 Task: Create a due date automation trigger when advanced on, on the wednesday of the week before a card is due add fields without custom field "Resume" set to a number lower or equal to 1 and greater or equal to 10 at 11:00 AM.
Action: Mouse moved to (1193, 102)
Screenshot: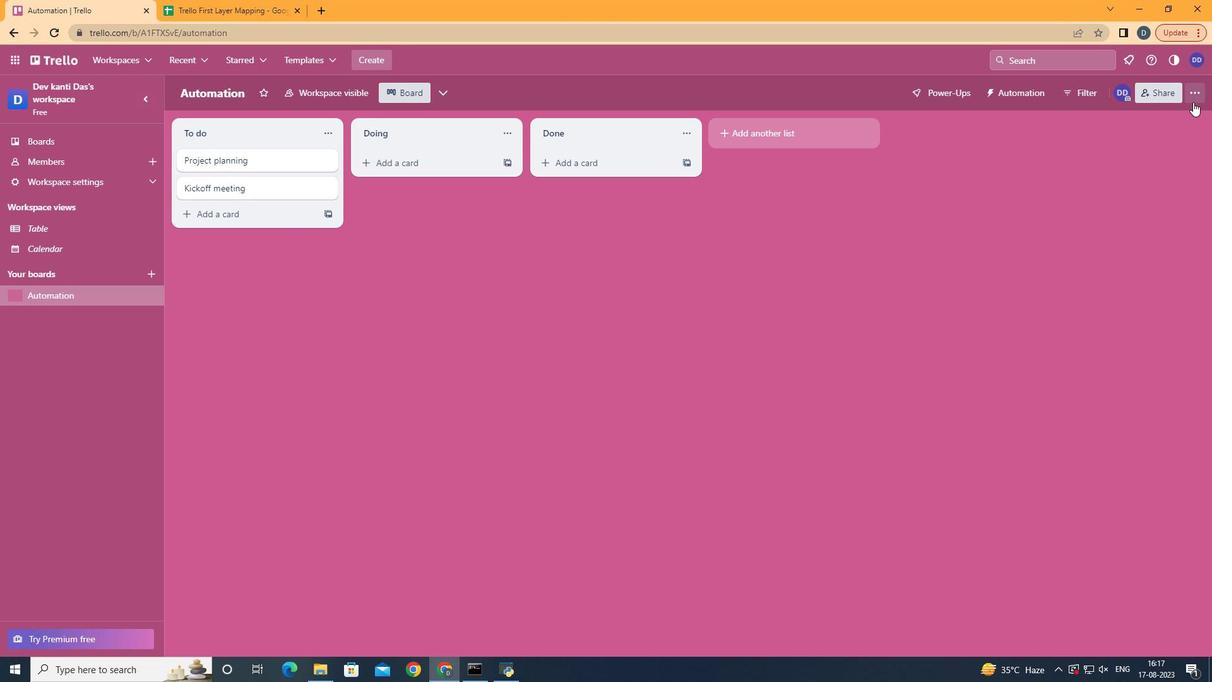 
Action: Mouse pressed left at (1193, 102)
Screenshot: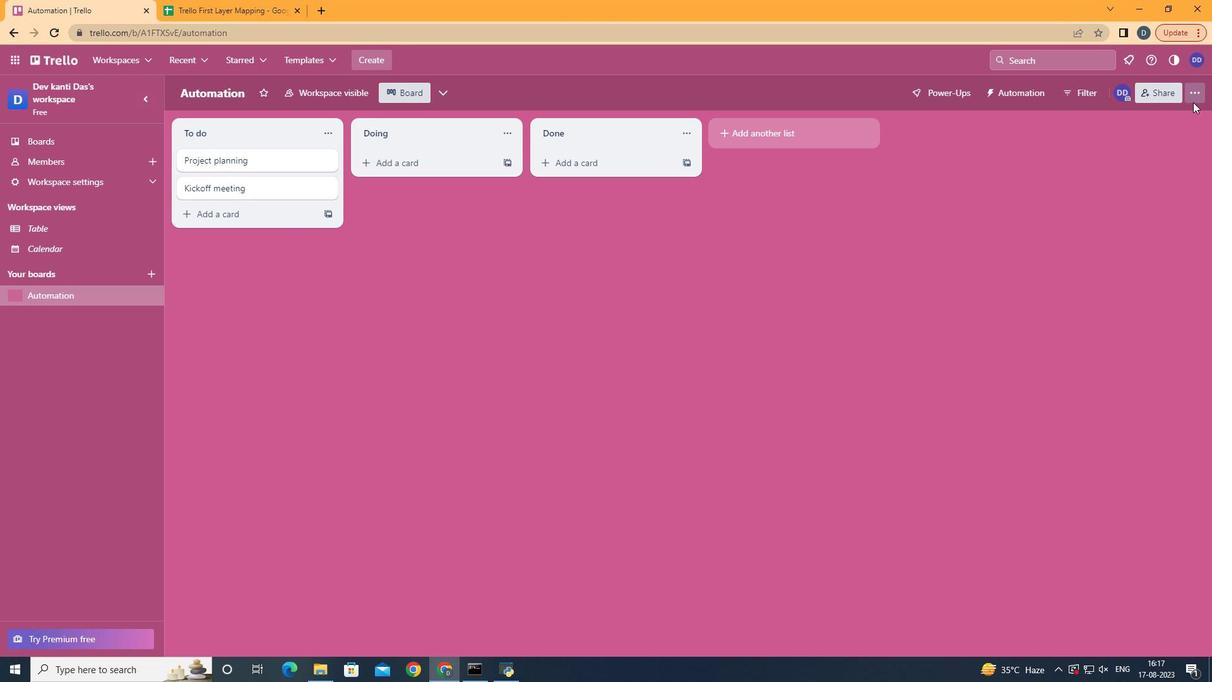 
Action: Mouse moved to (1116, 260)
Screenshot: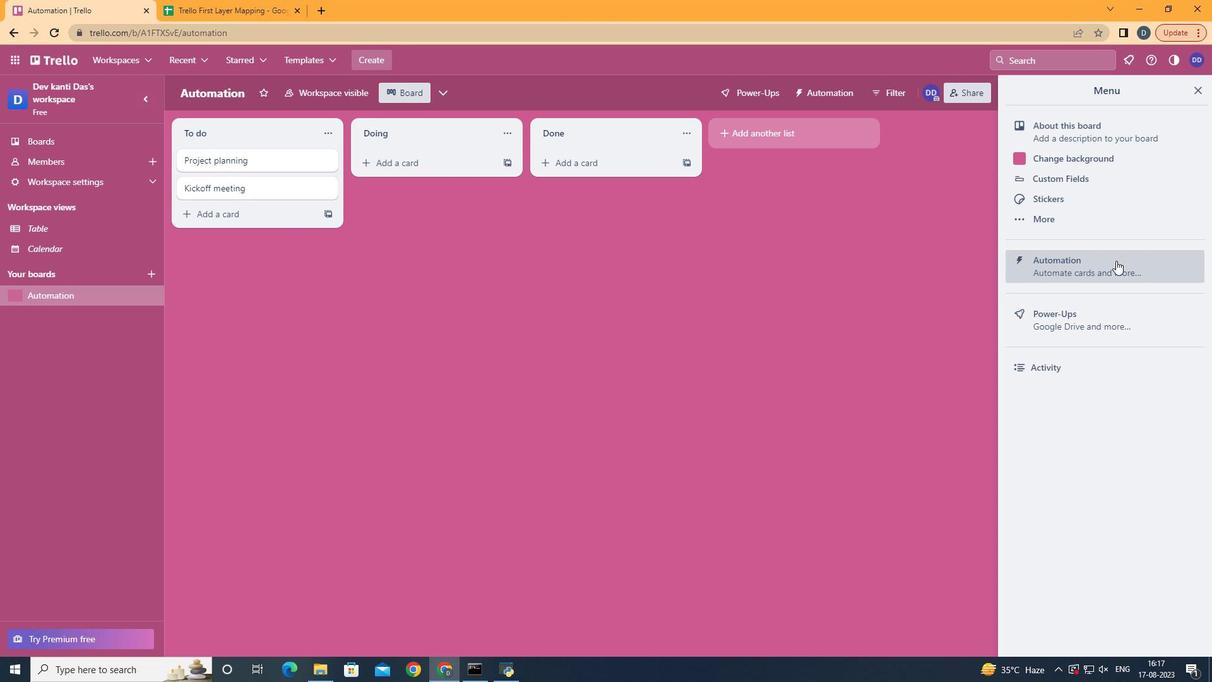 
Action: Mouse pressed left at (1116, 260)
Screenshot: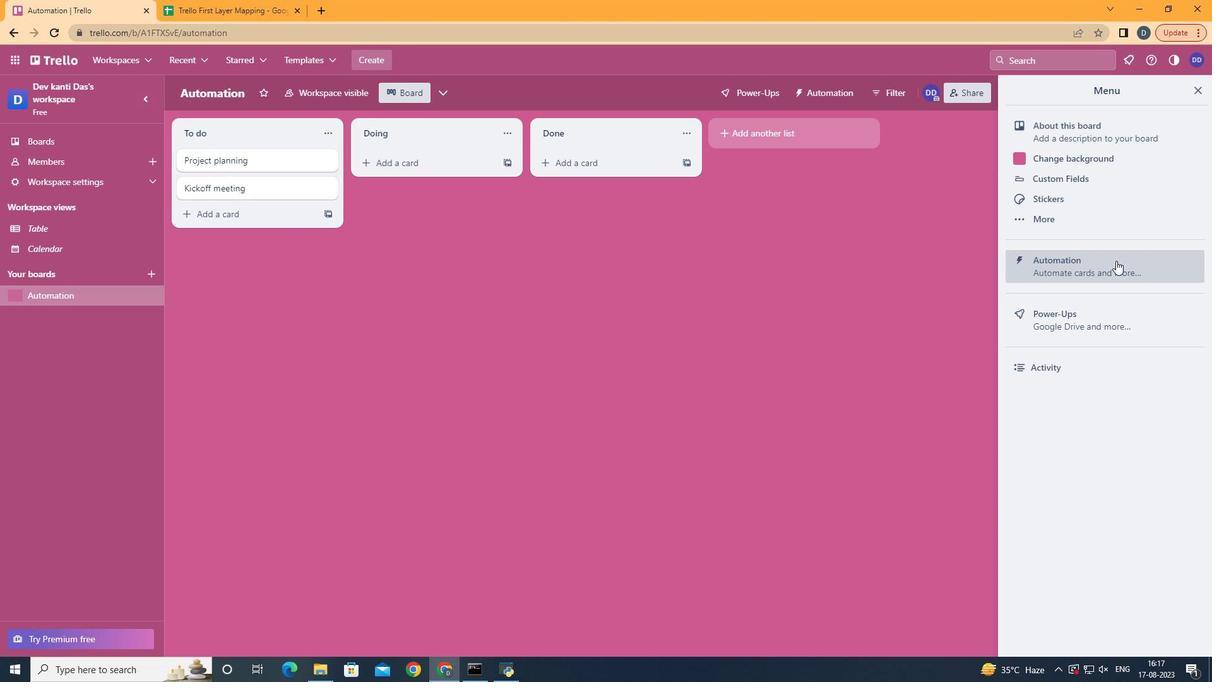 
Action: Mouse moved to (254, 252)
Screenshot: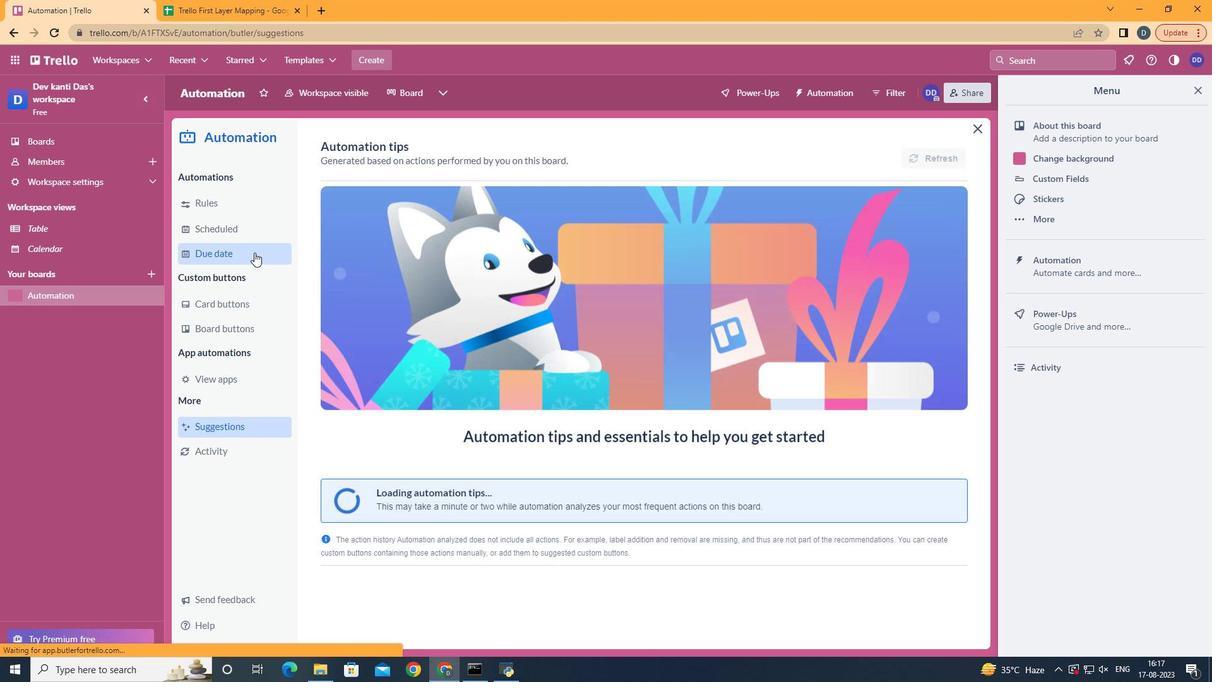 
Action: Mouse pressed left at (254, 252)
Screenshot: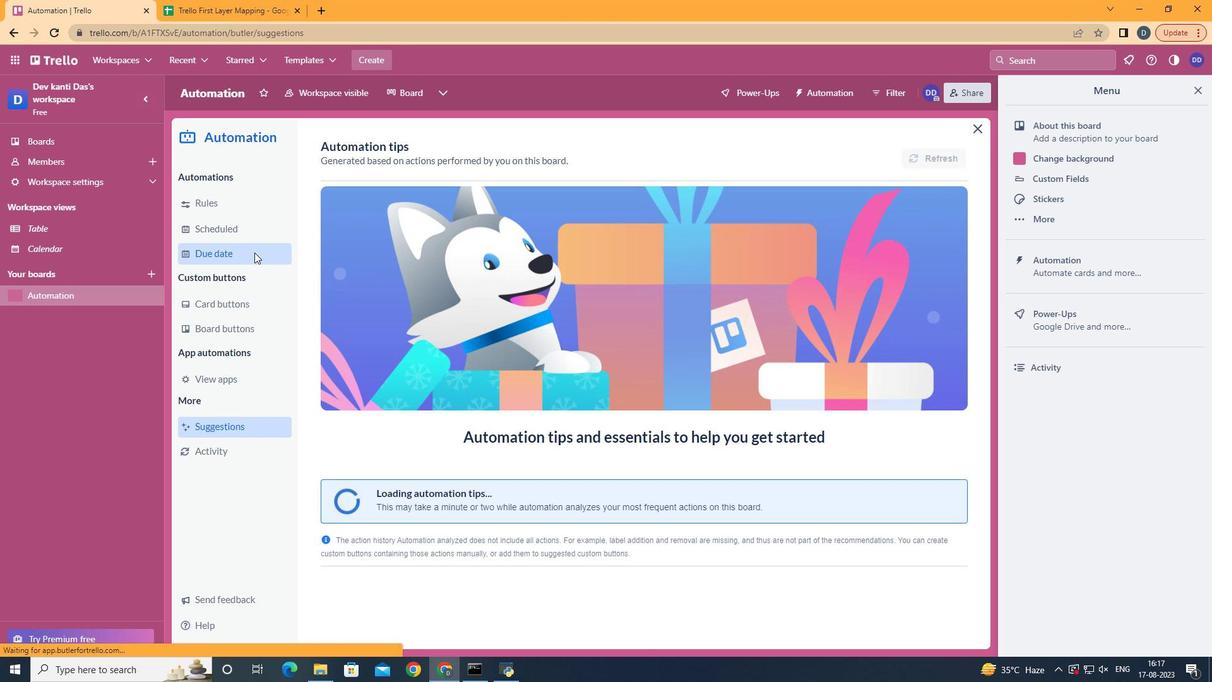 
Action: Mouse moved to (912, 144)
Screenshot: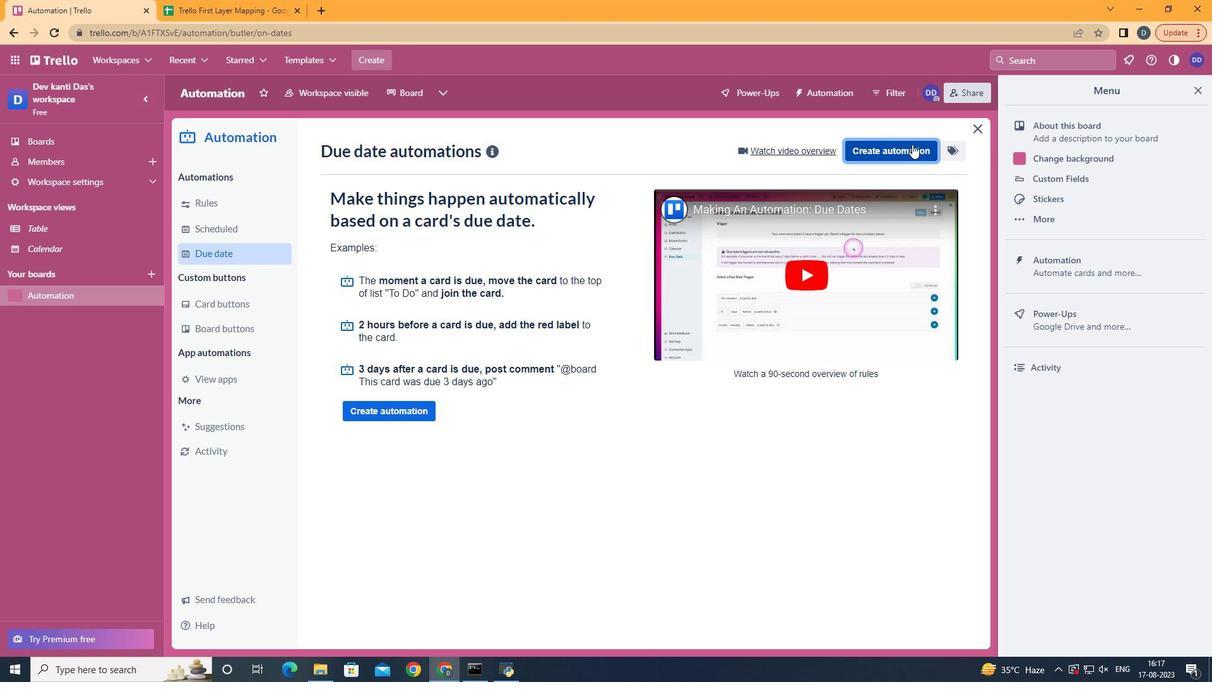 
Action: Mouse pressed left at (912, 144)
Screenshot: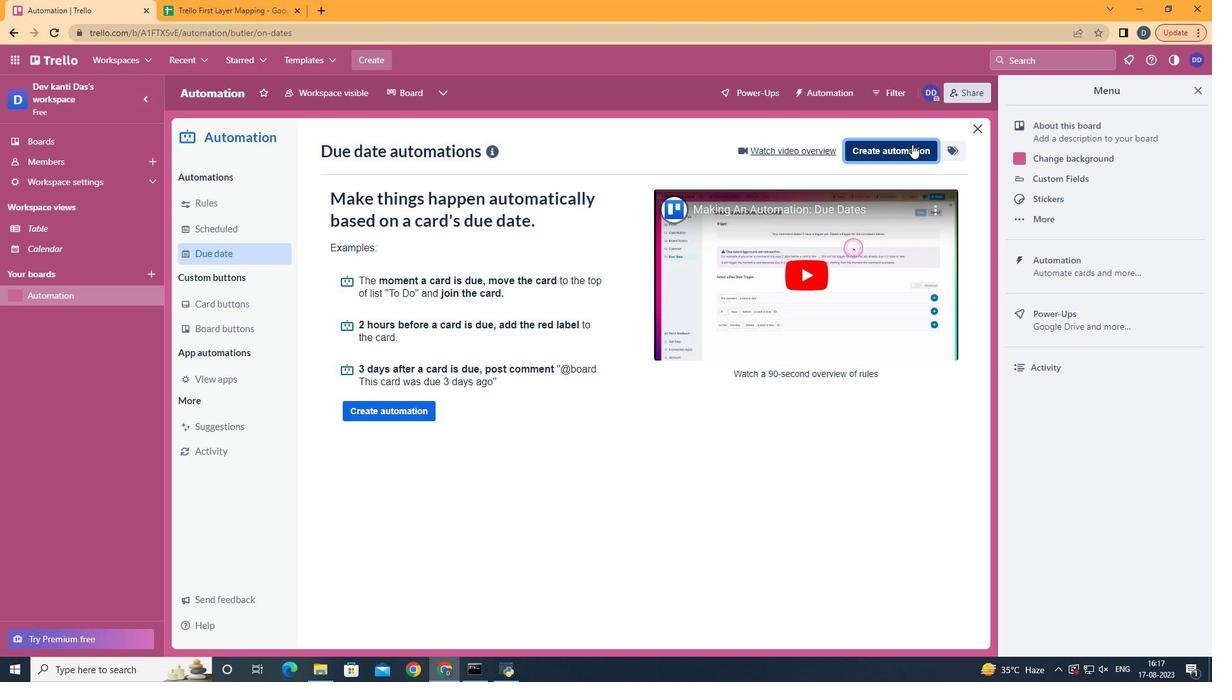 
Action: Mouse moved to (665, 274)
Screenshot: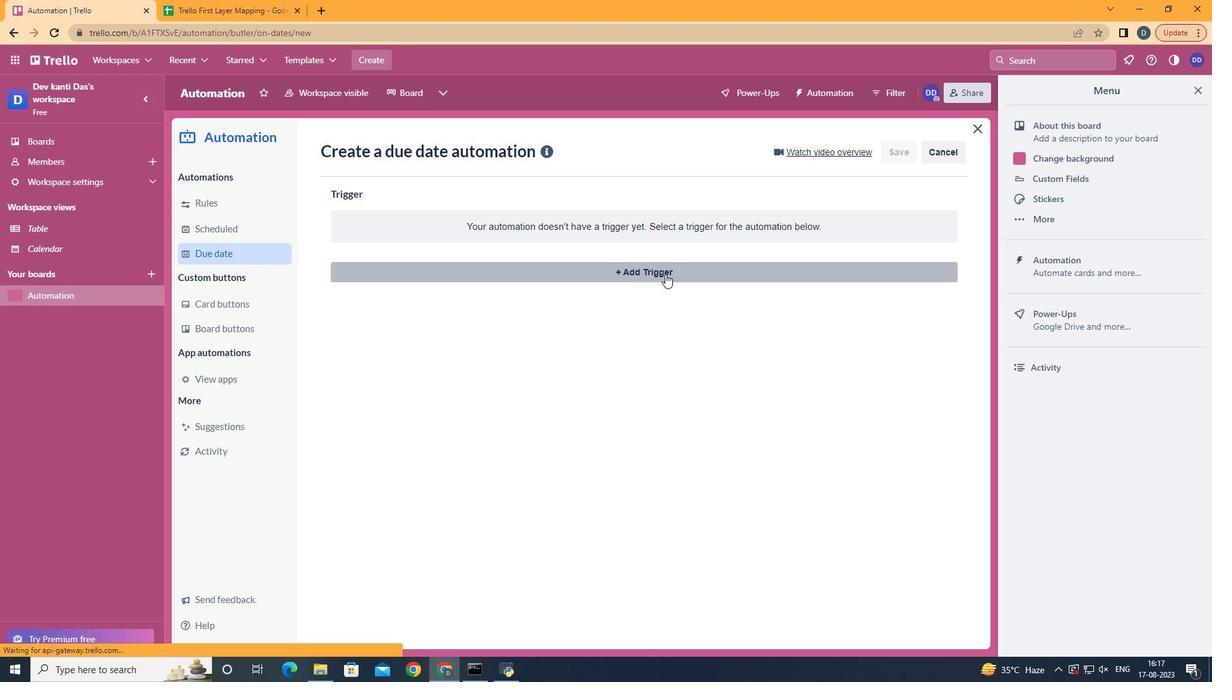
Action: Mouse pressed left at (665, 274)
Screenshot: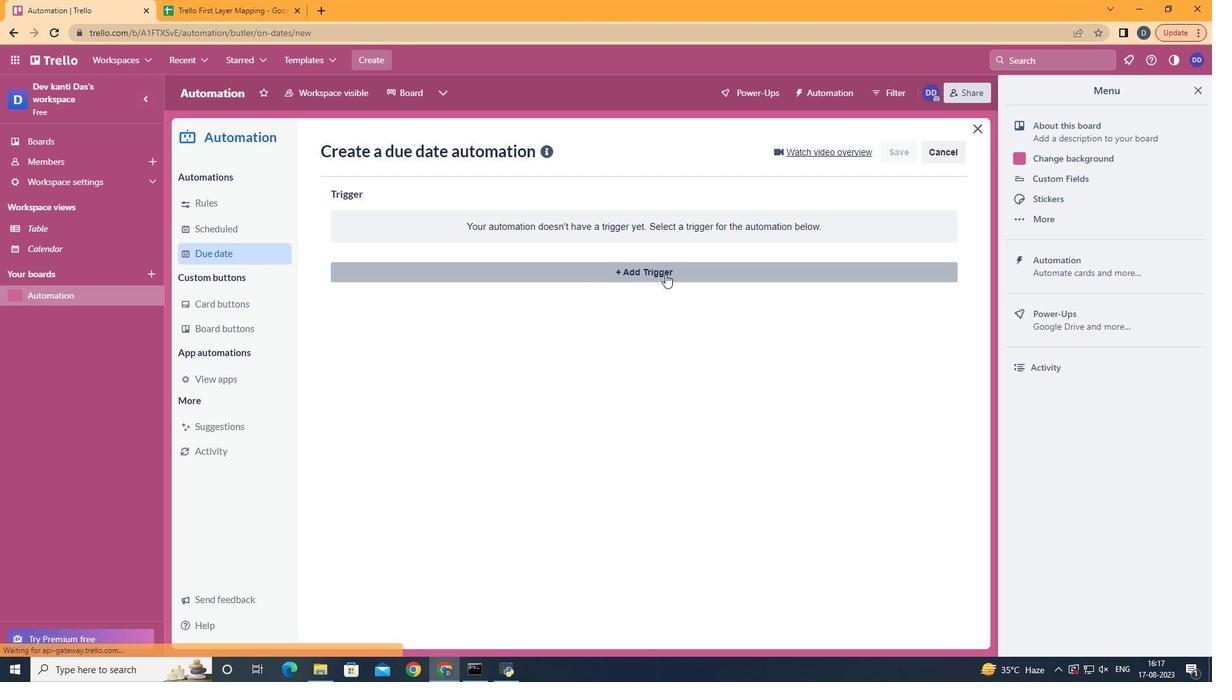 
Action: Mouse moved to (416, 390)
Screenshot: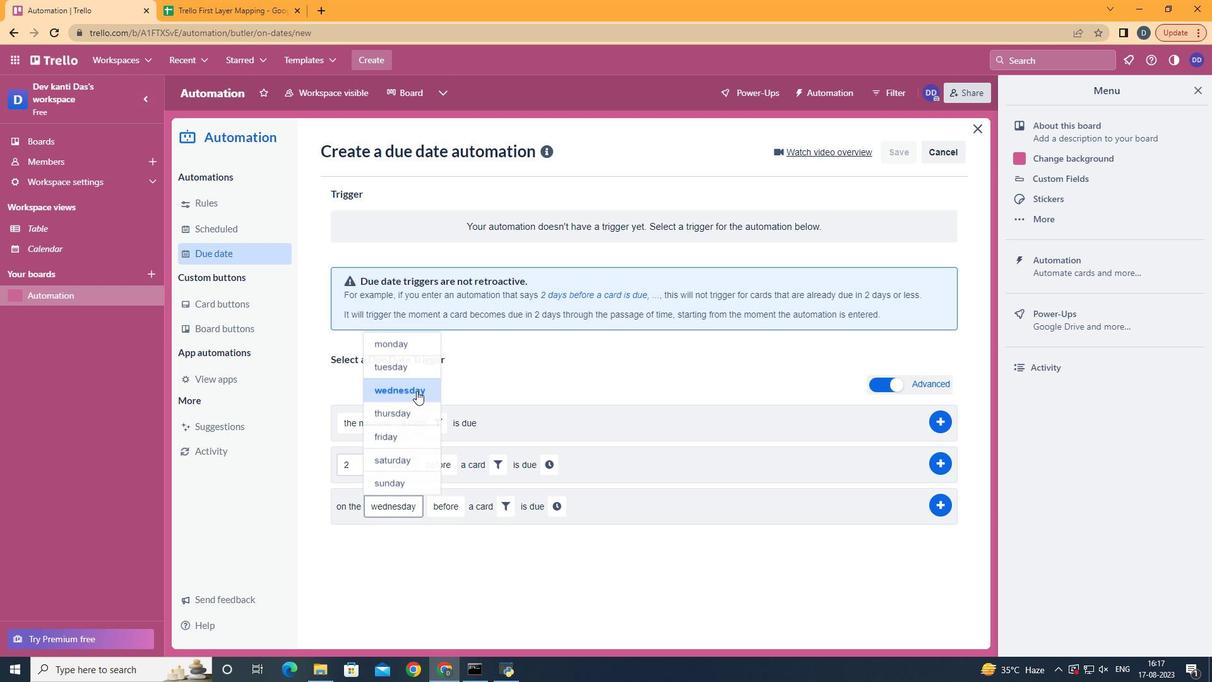 
Action: Mouse pressed left at (416, 390)
Screenshot: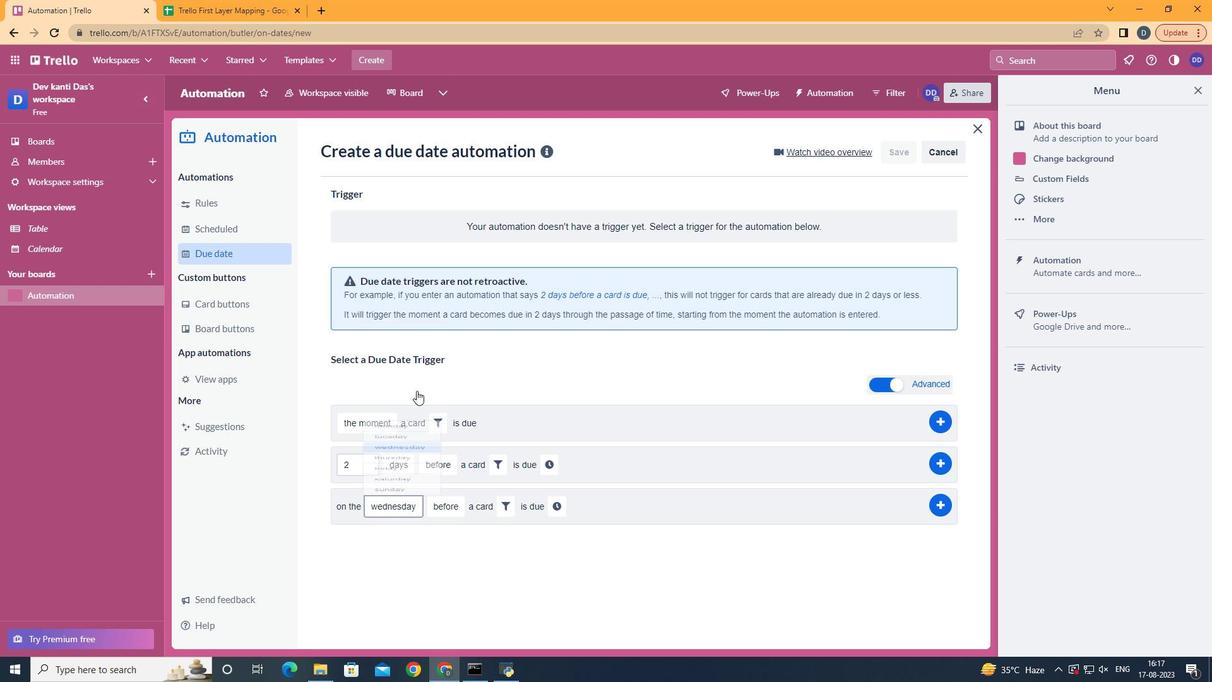 
Action: Mouse moved to (450, 603)
Screenshot: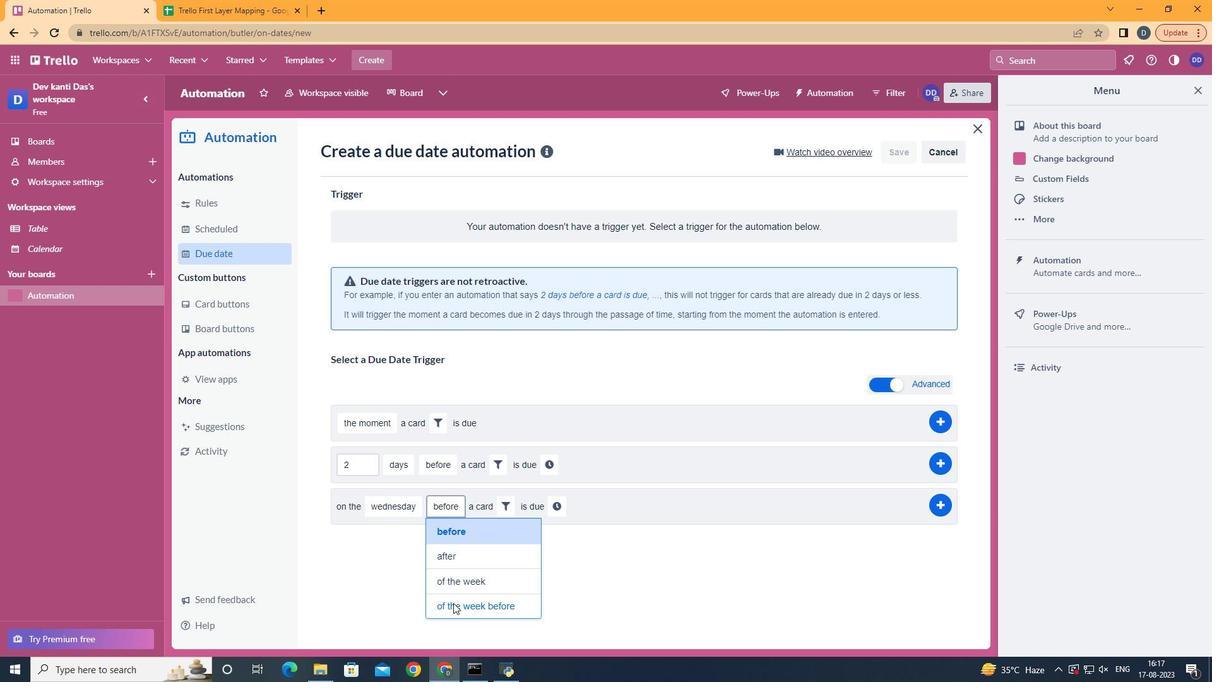 
Action: Mouse pressed left at (450, 603)
Screenshot: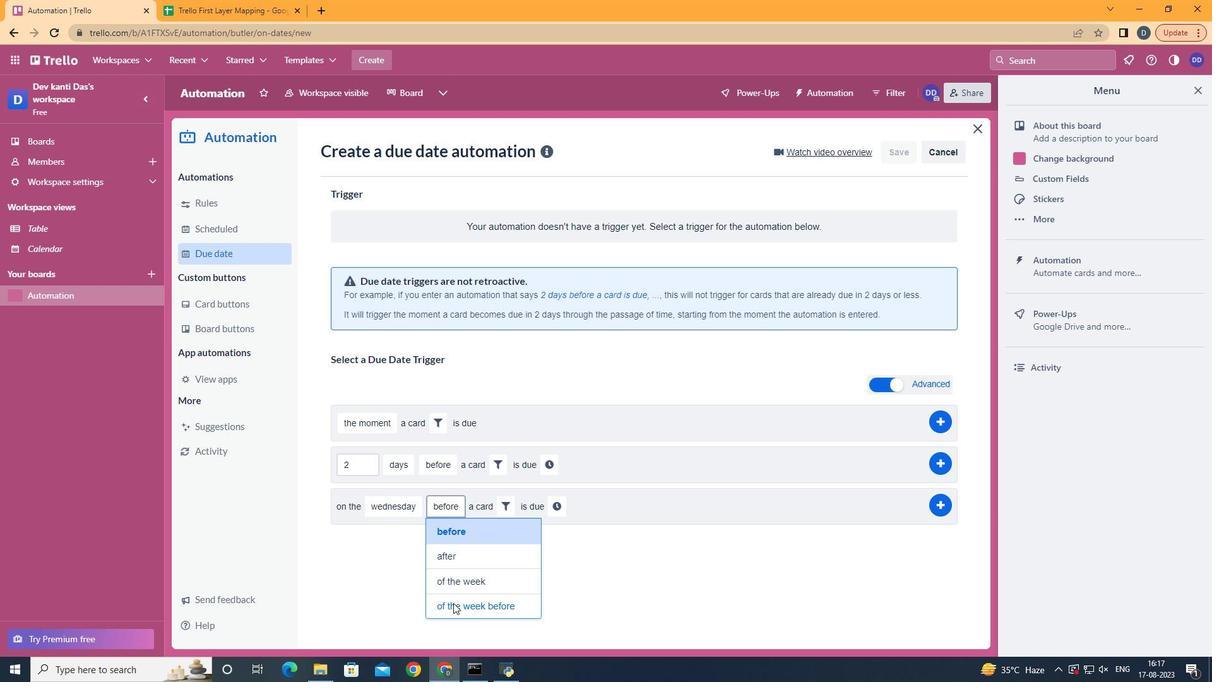 
Action: Mouse moved to (547, 508)
Screenshot: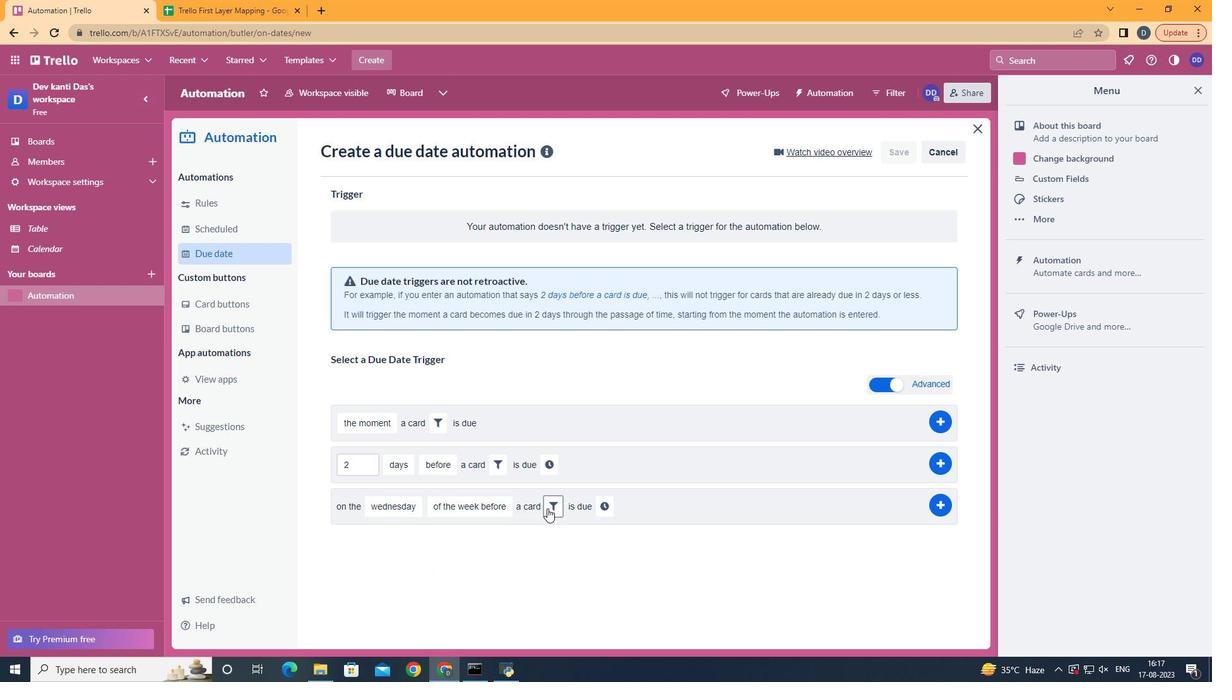 
Action: Mouse pressed left at (547, 508)
Screenshot: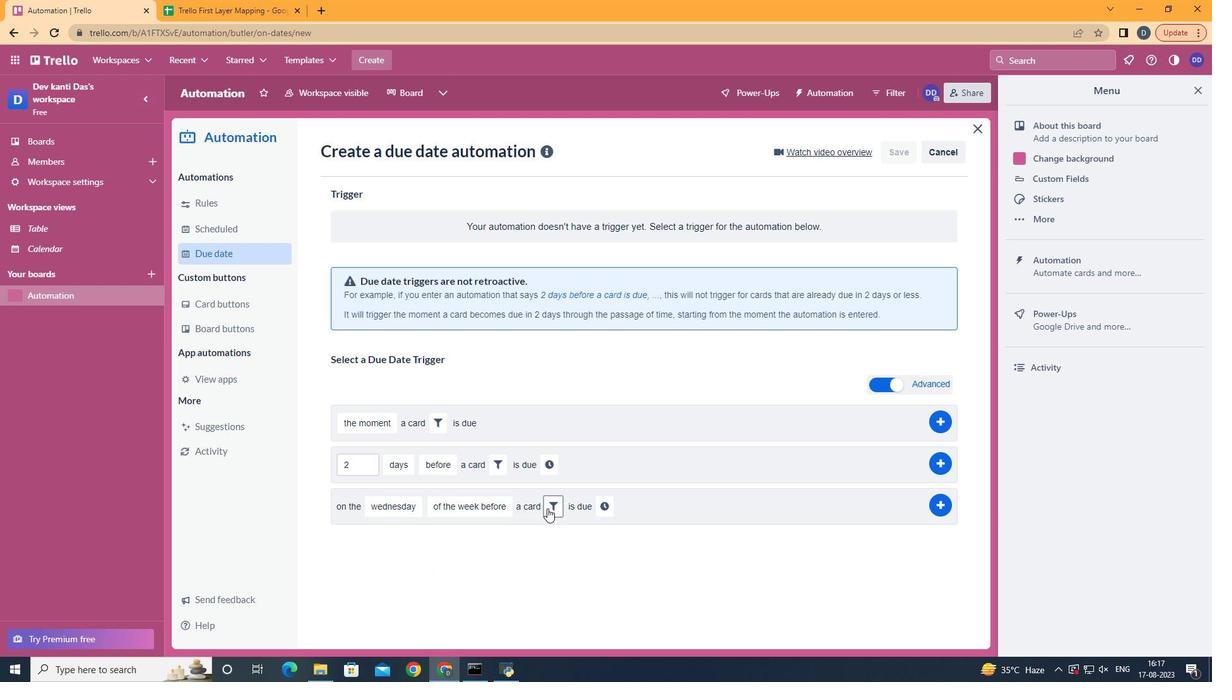 
Action: Mouse moved to (755, 541)
Screenshot: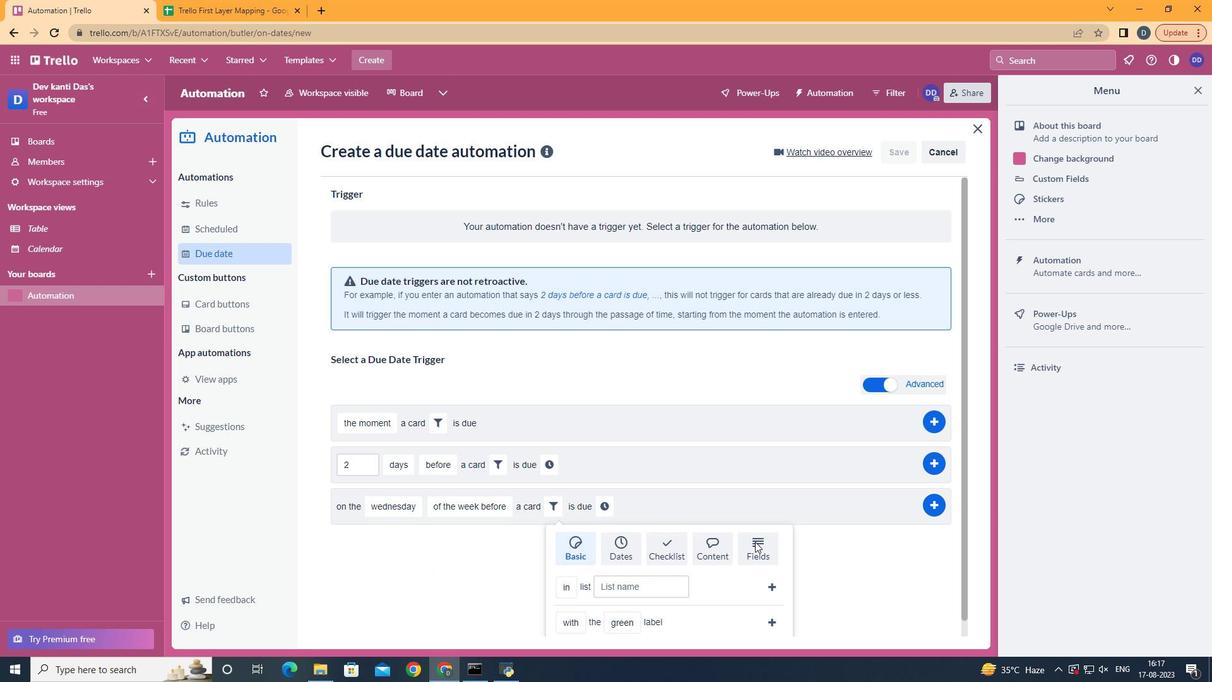 
Action: Mouse pressed left at (755, 541)
Screenshot: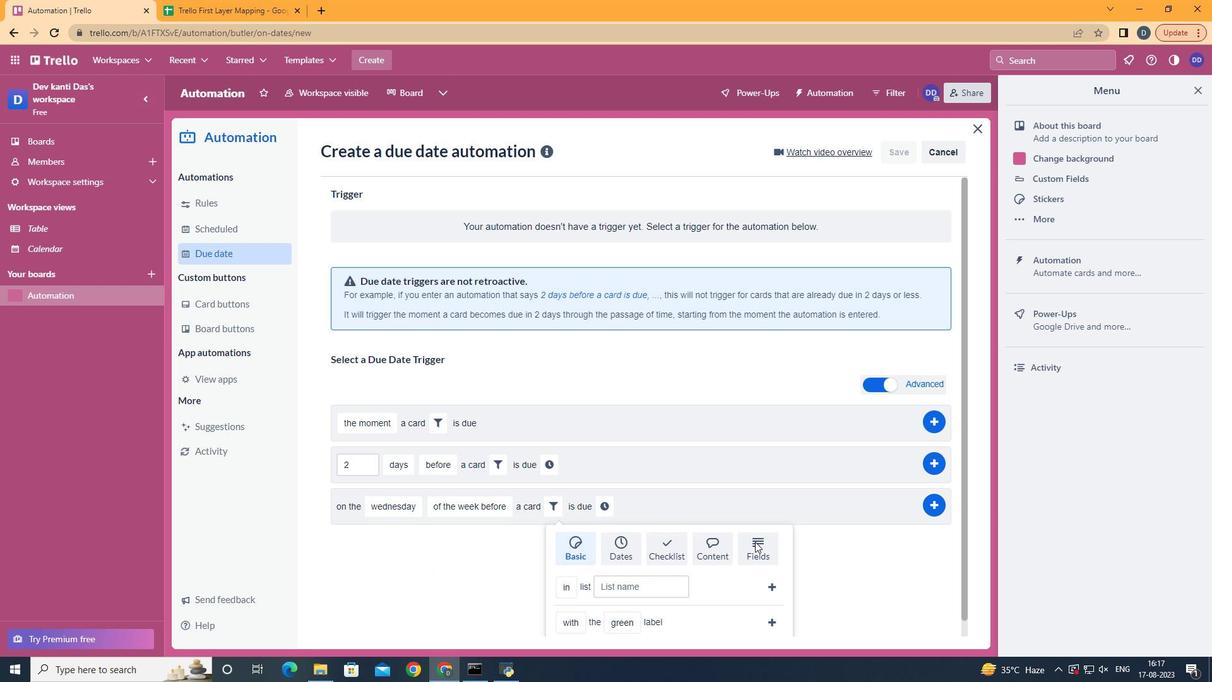 
Action: Mouse scrolled (755, 541) with delta (0, 0)
Screenshot: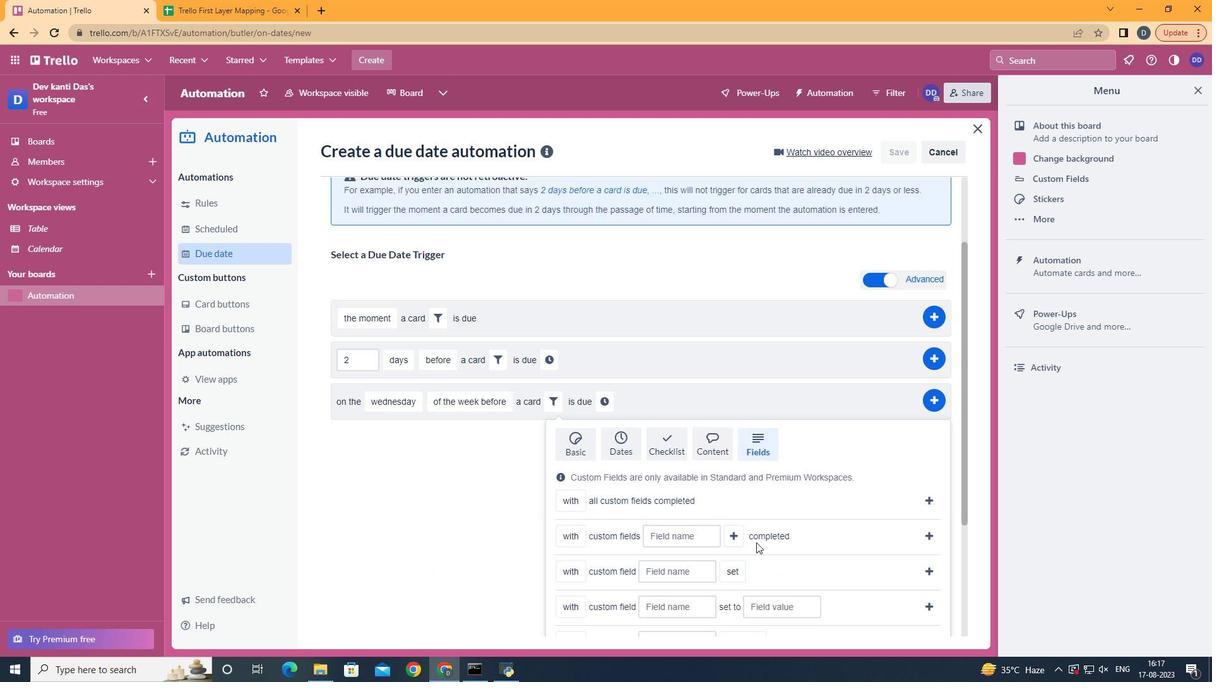 
Action: Mouse scrolled (755, 541) with delta (0, 0)
Screenshot: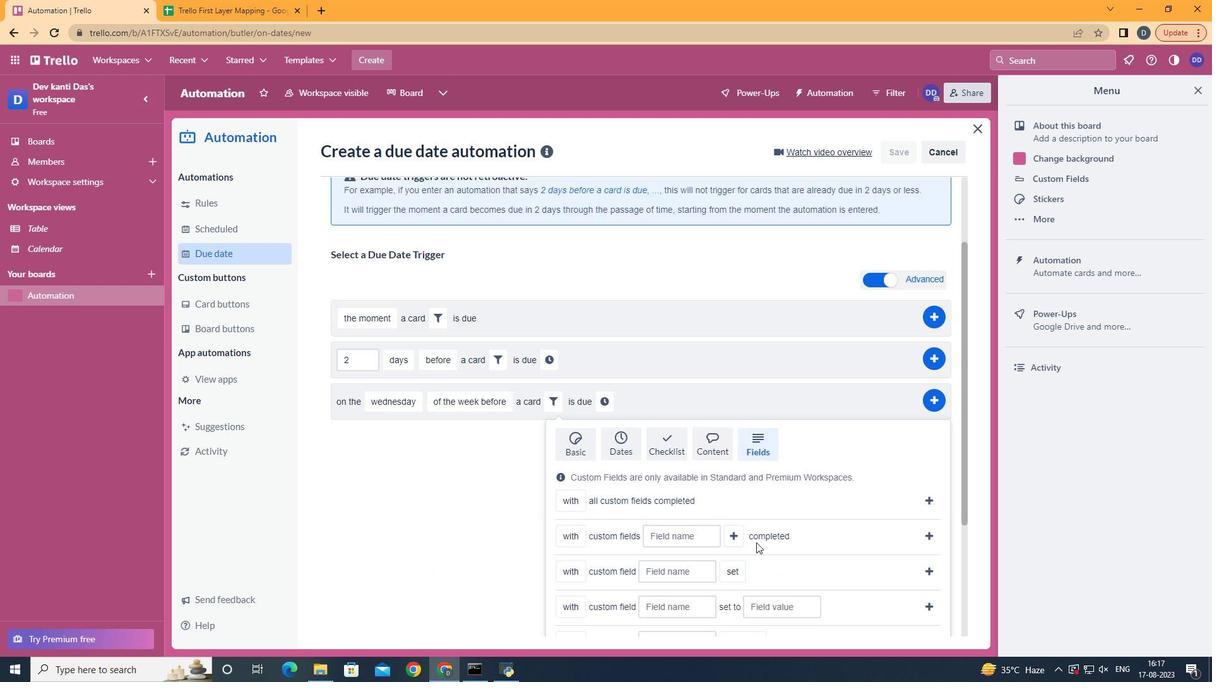 
Action: Mouse scrolled (755, 541) with delta (0, 0)
Screenshot: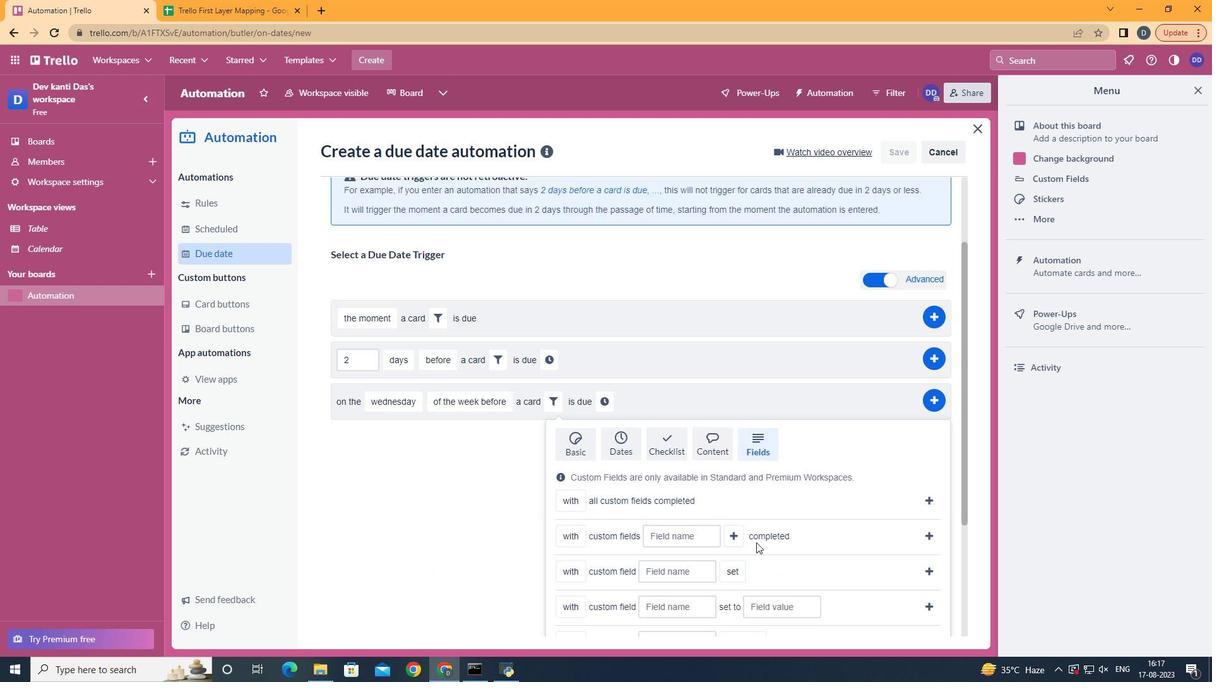 
Action: Mouse scrolled (755, 541) with delta (0, 0)
Screenshot: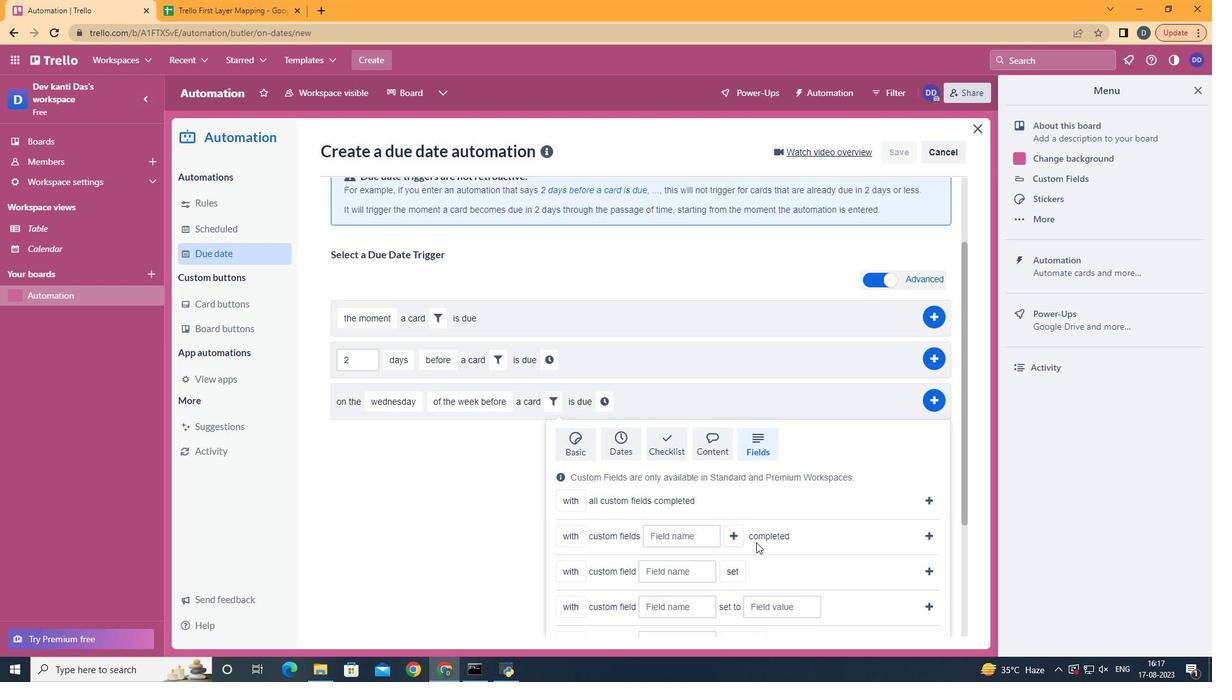 
Action: Mouse scrolled (755, 541) with delta (0, 0)
Screenshot: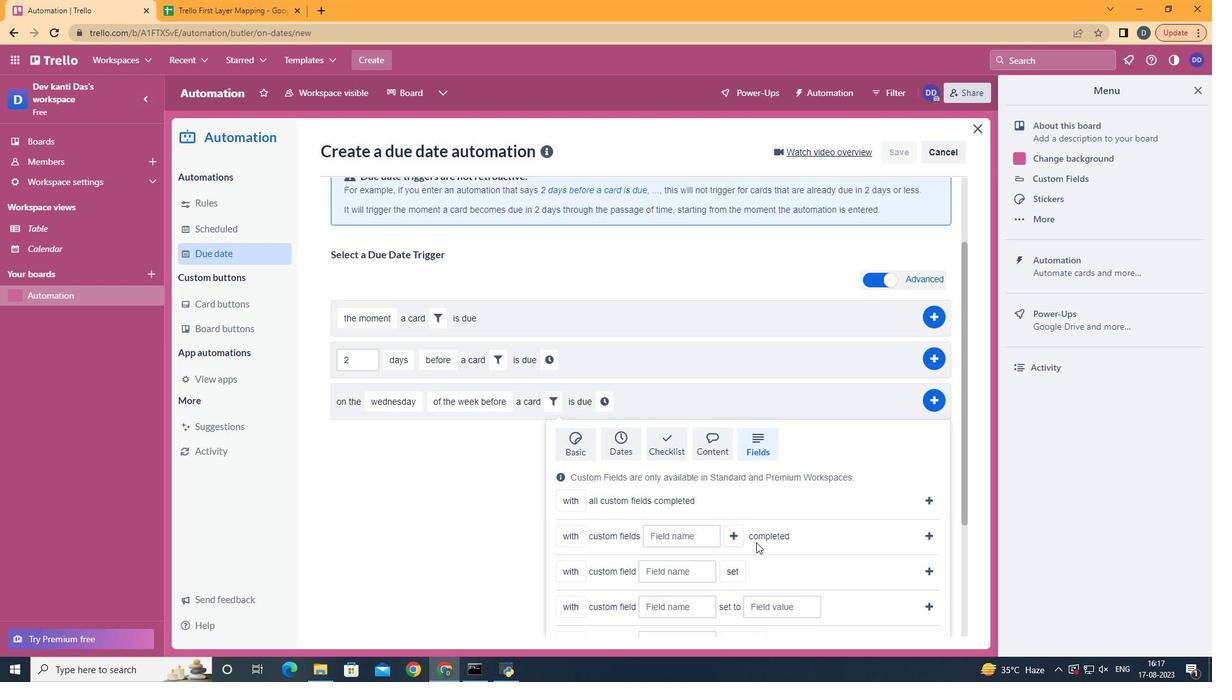 
Action: Mouse scrolled (755, 541) with delta (0, 0)
Screenshot: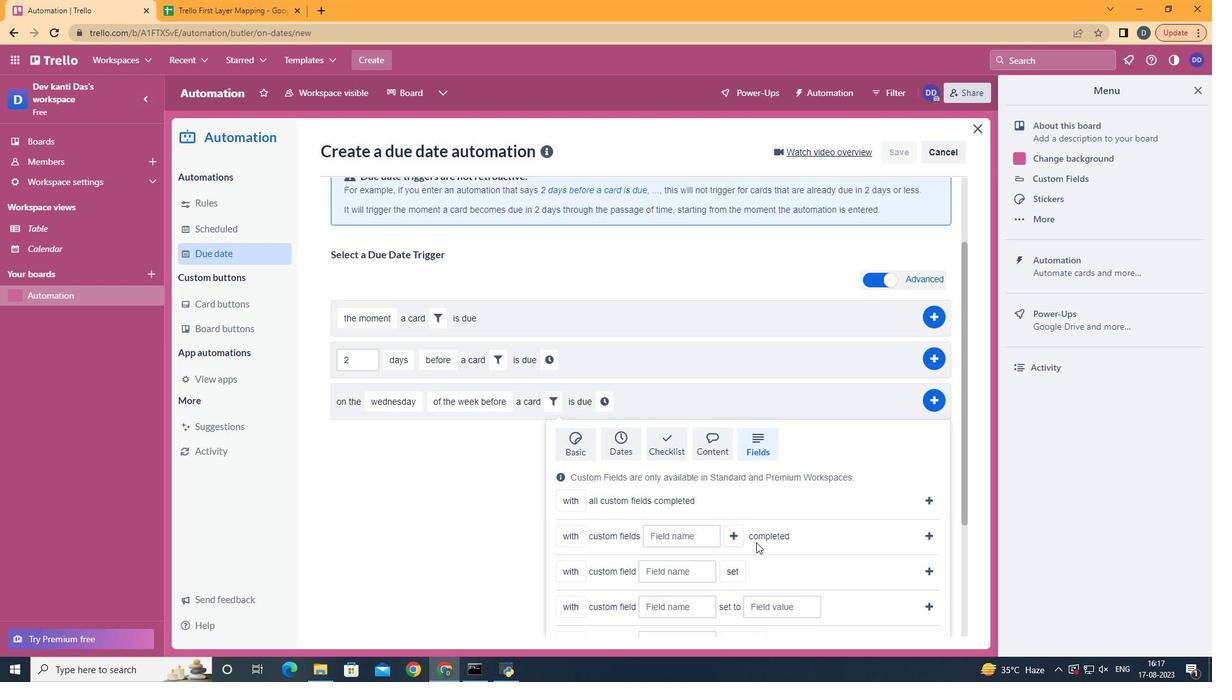 
Action: Mouse scrolled (755, 541) with delta (0, 0)
Screenshot: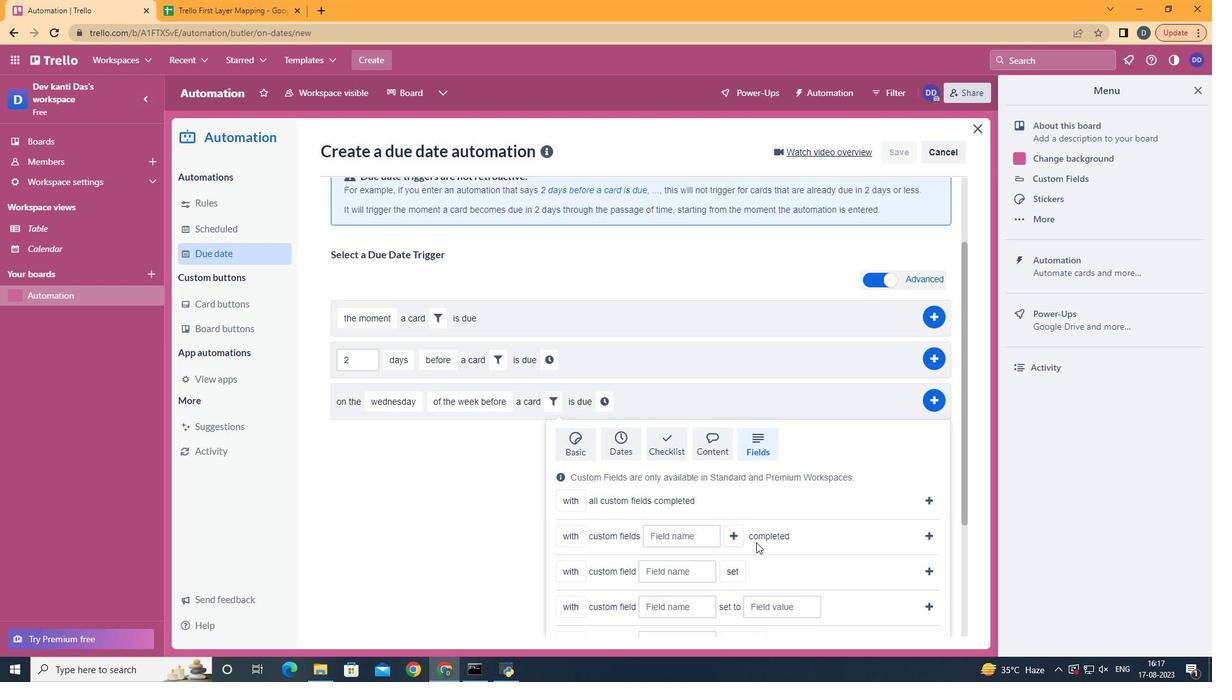 
Action: Mouse moved to (683, 491)
Screenshot: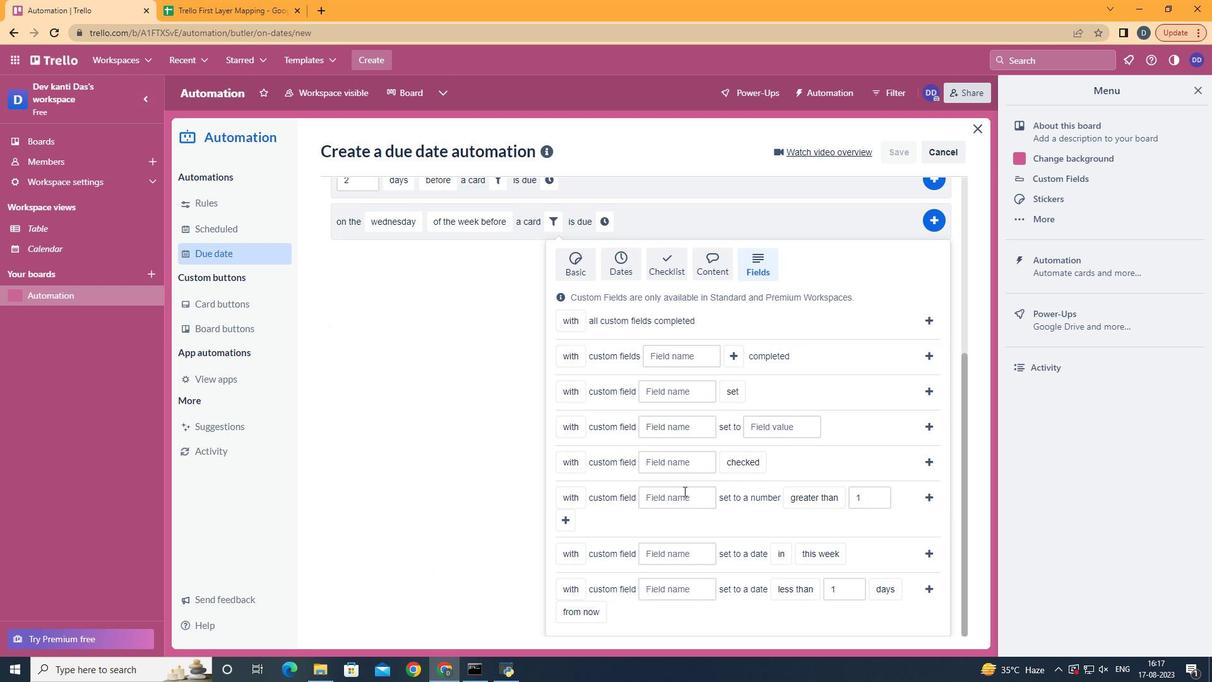 
Action: Mouse pressed left at (683, 491)
Screenshot: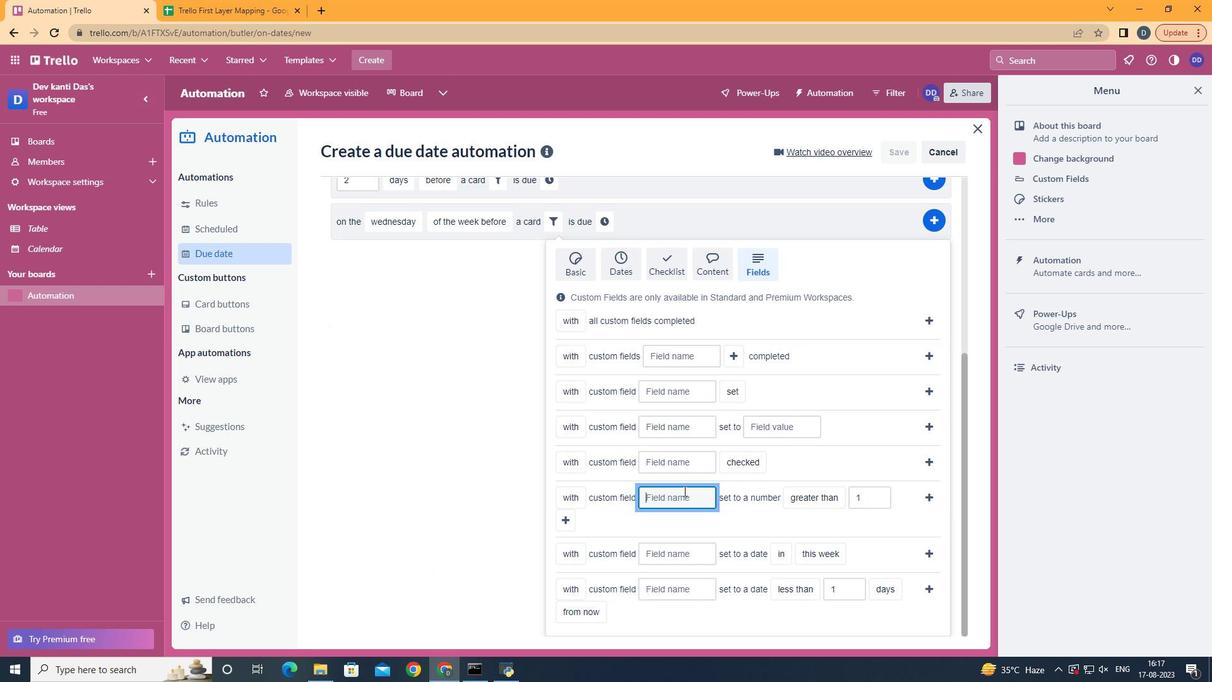 
Action: Mouse moved to (586, 546)
Screenshot: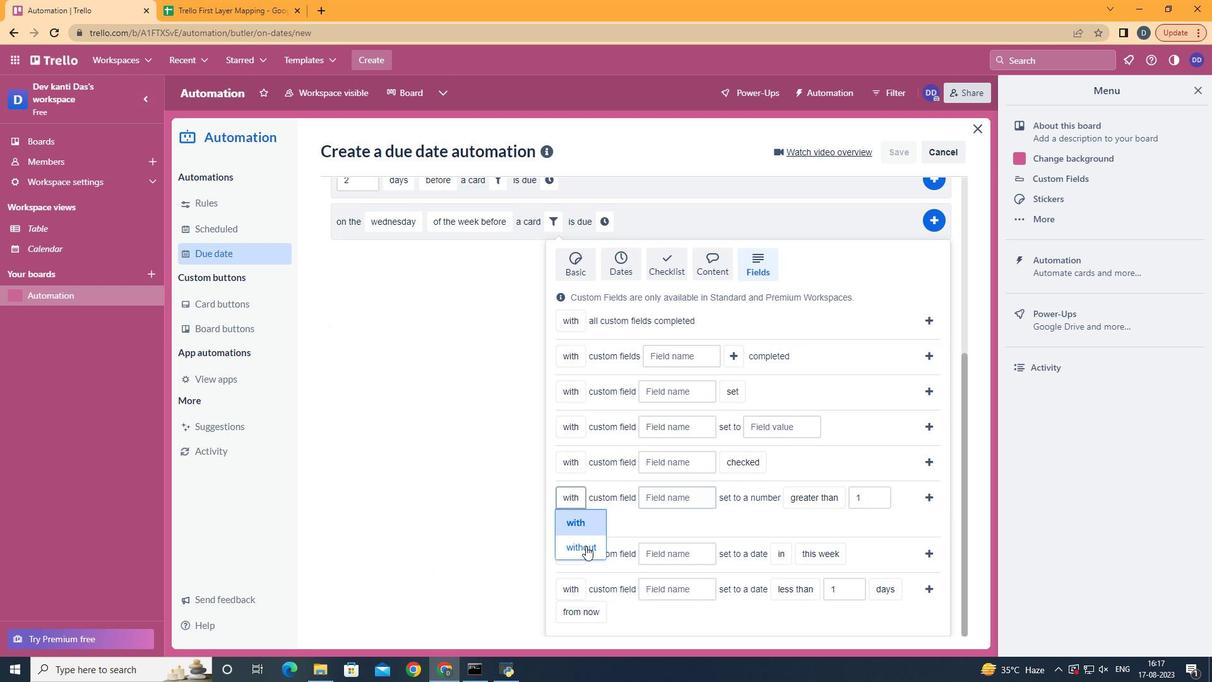 
Action: Mouse pressed left at (586, 546)
Screenshot: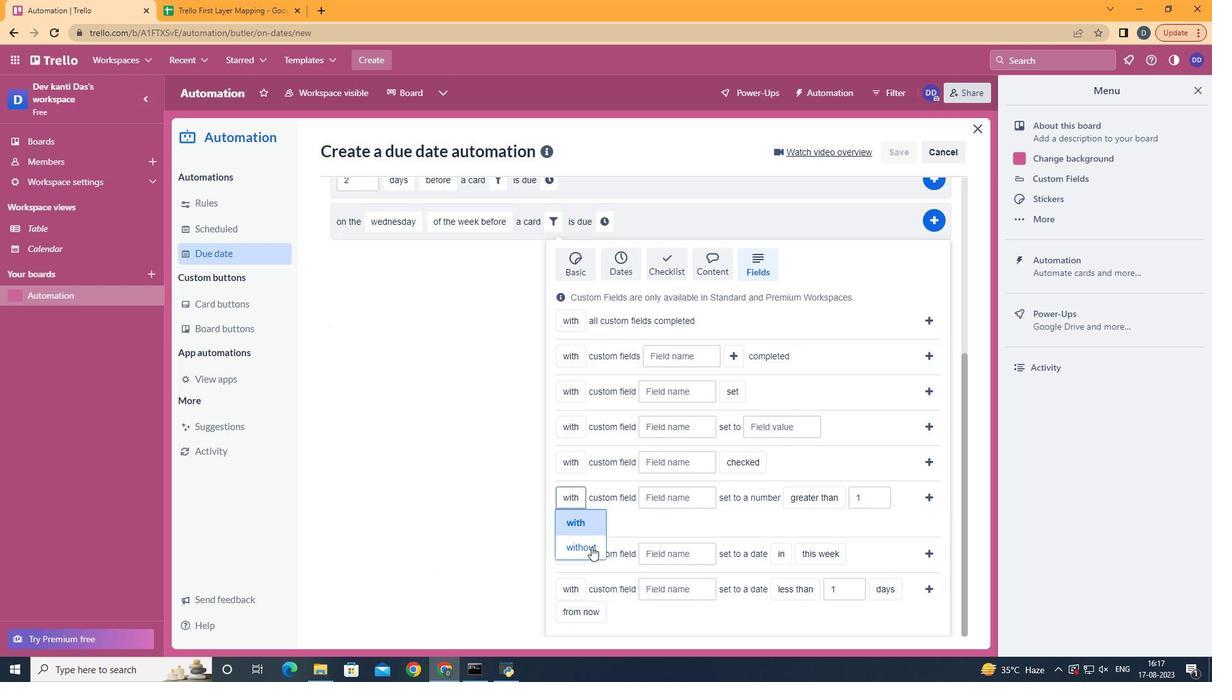 
Action: Mouse moved to (700, 502)
Screenshot: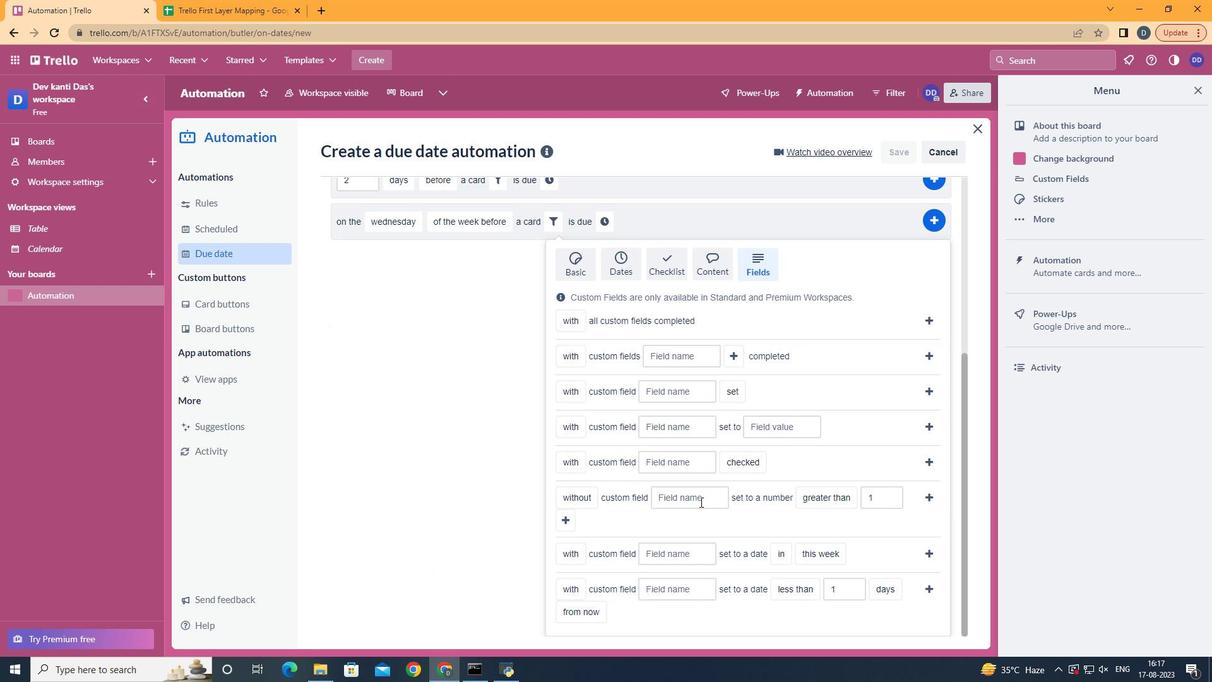 
Action: Mouse pressed left at (700, 502)
Screenshot: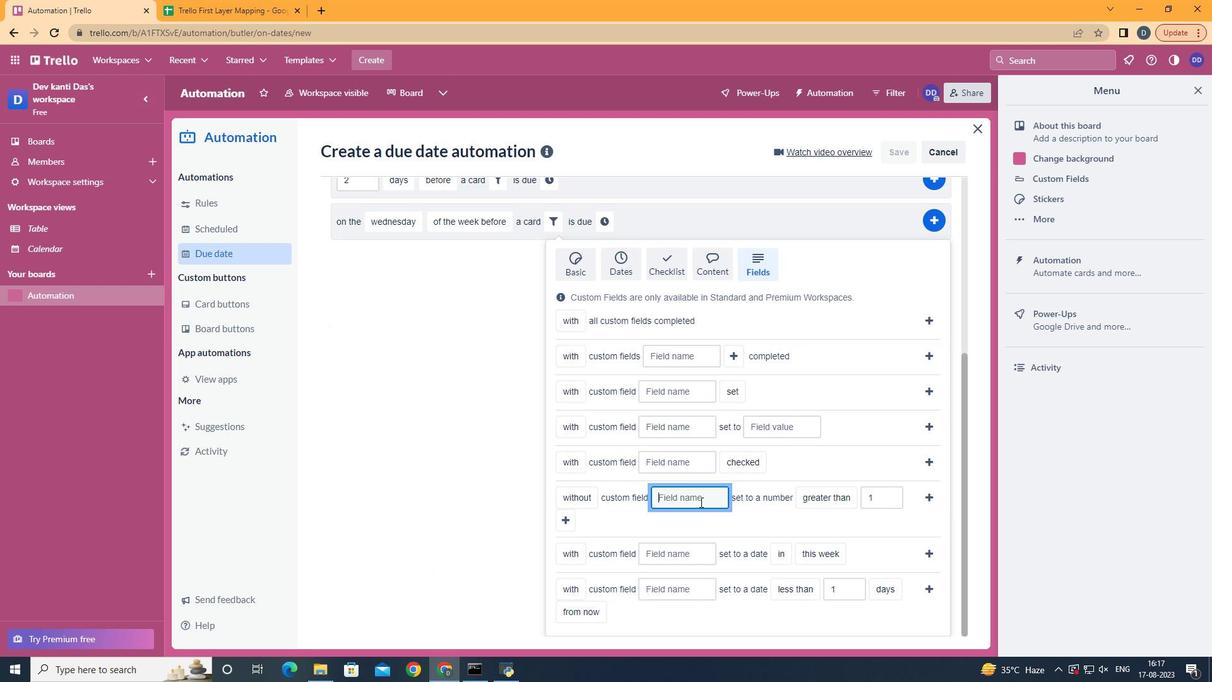 
Action: Key pressed <Key.shift><Key.shift><Key.shift><Key.shift><Key.shift>Resume
Screenshot: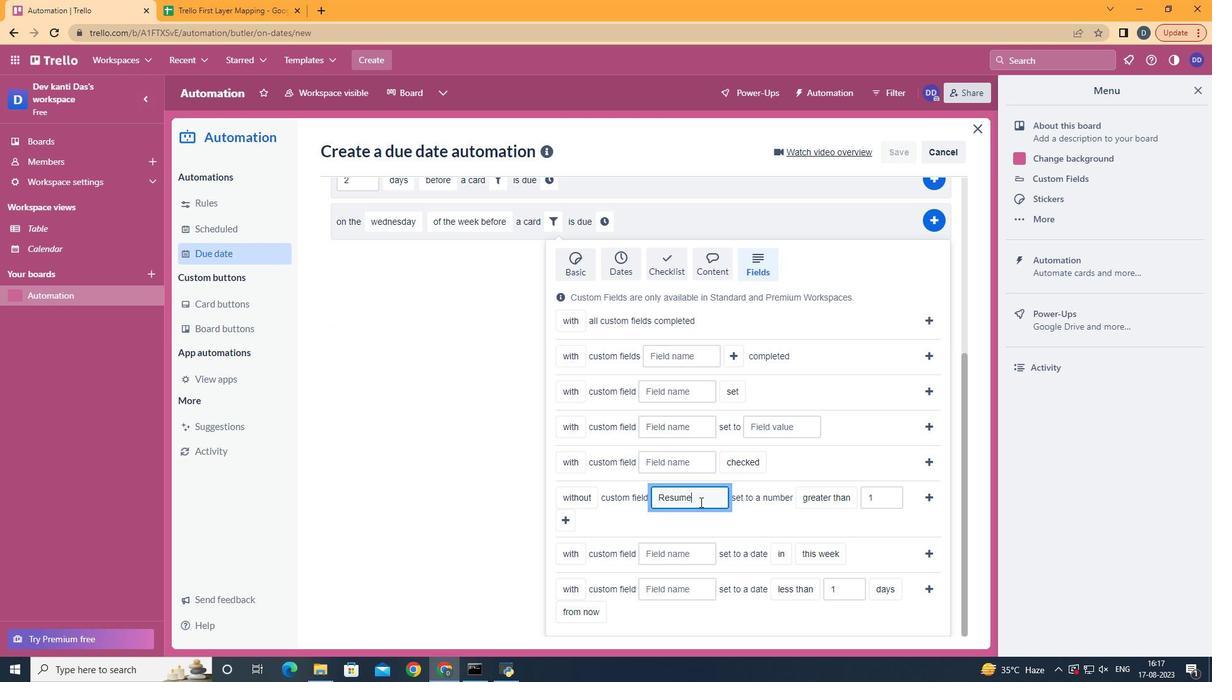 
Action: Mouse moved to (836, 596)
Screenshot: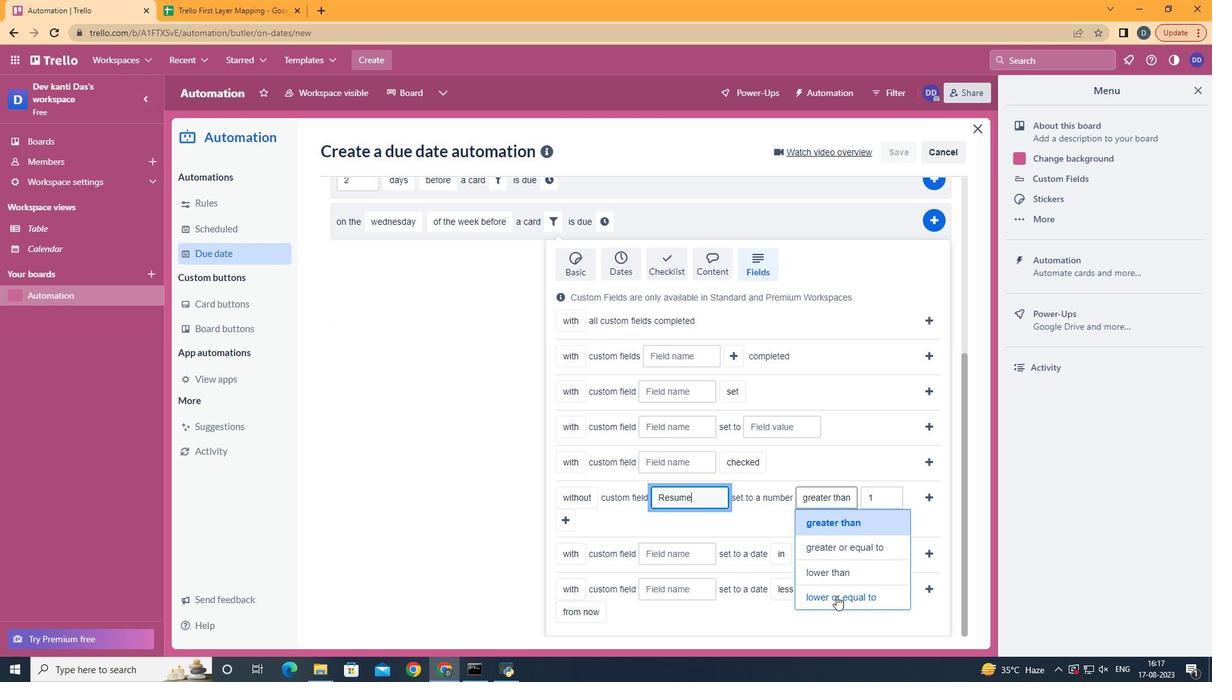 
Action: Mouse pressed left at (836, 596)
Screenshot: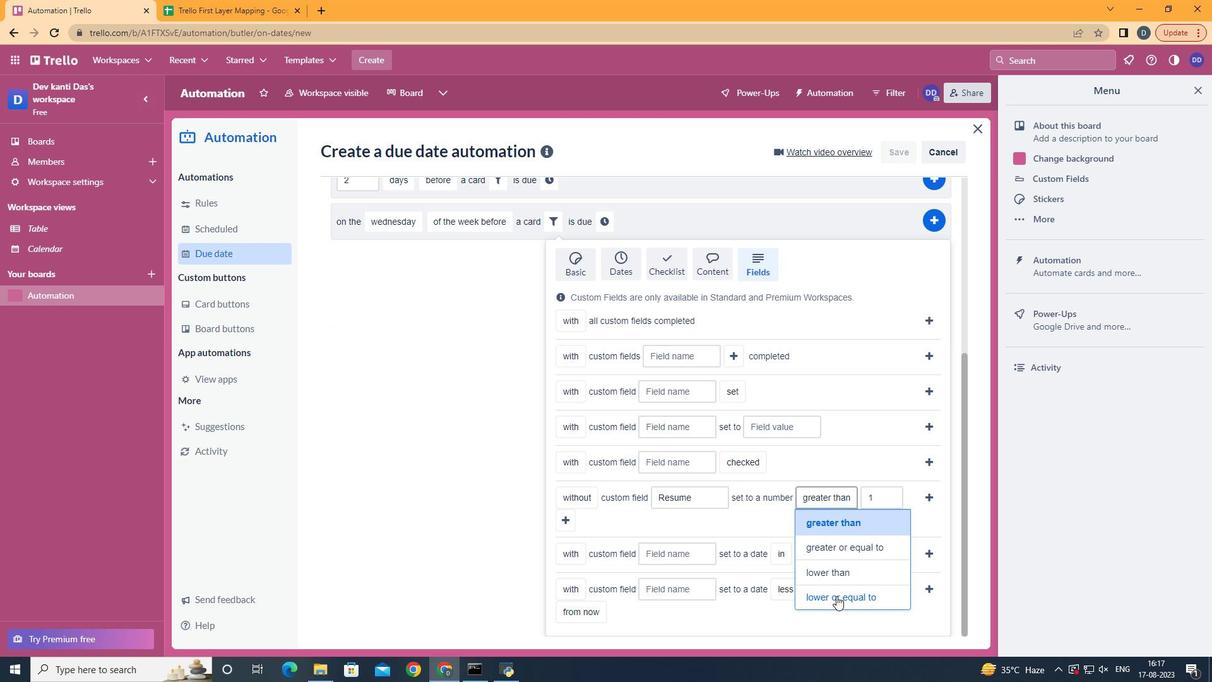 
Action: Mouse moved to (616, 519)
Screenshot: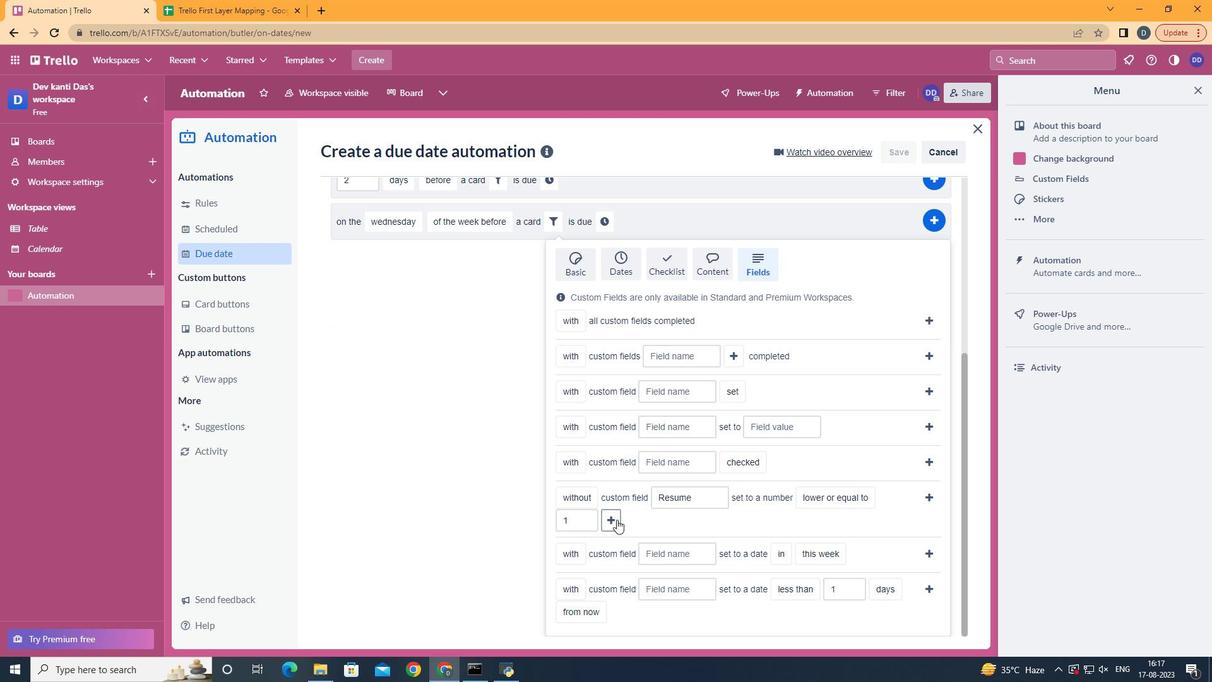 
Action: Mouse pressed left at (616, 519)
Screenshot: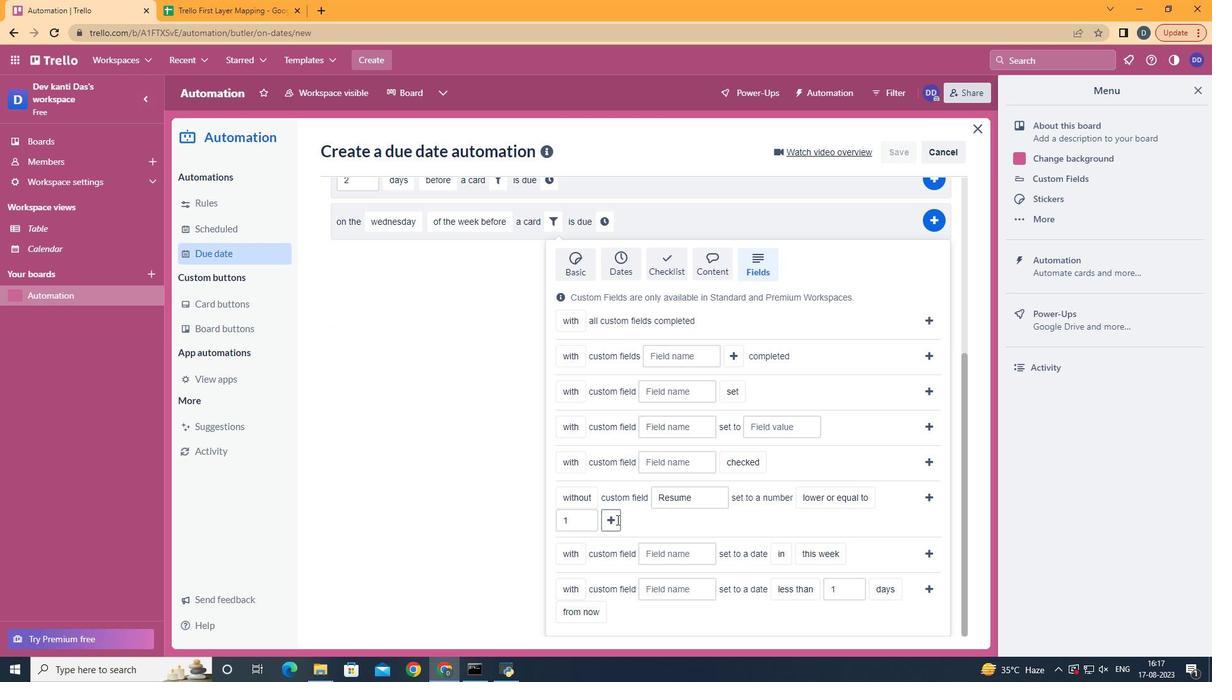 
Action: Mouse moved to (683, 629)
Screenshot: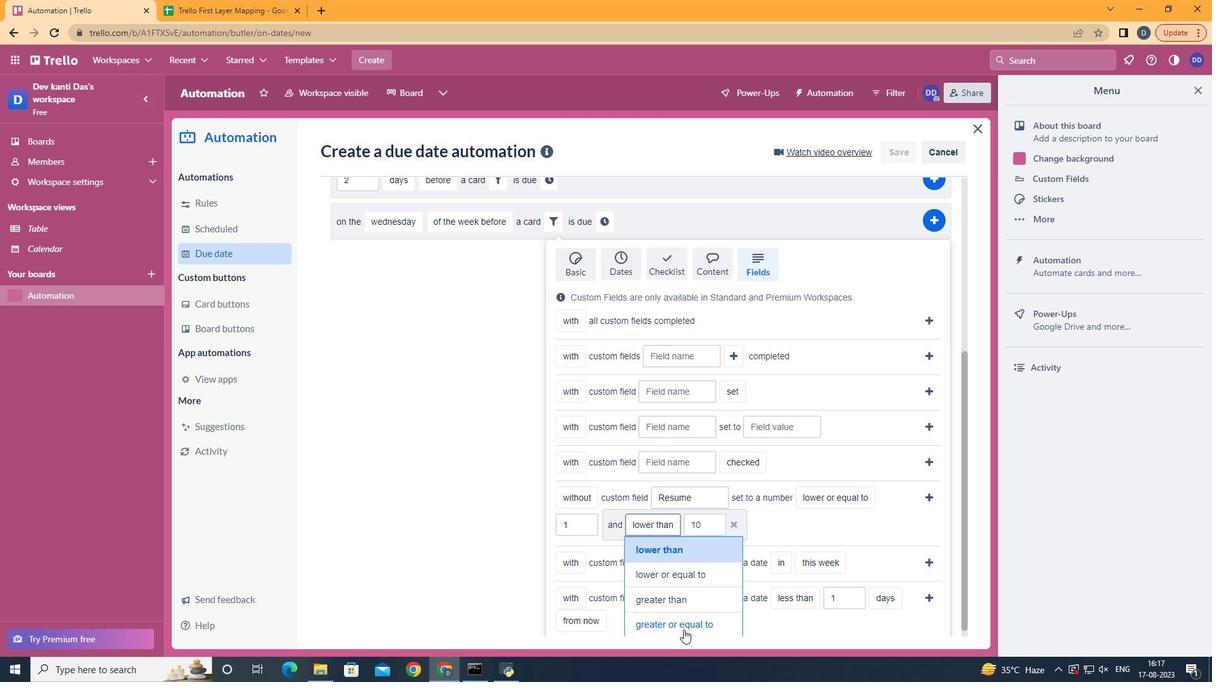 
Action: Mouse pressed left at (683, 629)
Screenshot: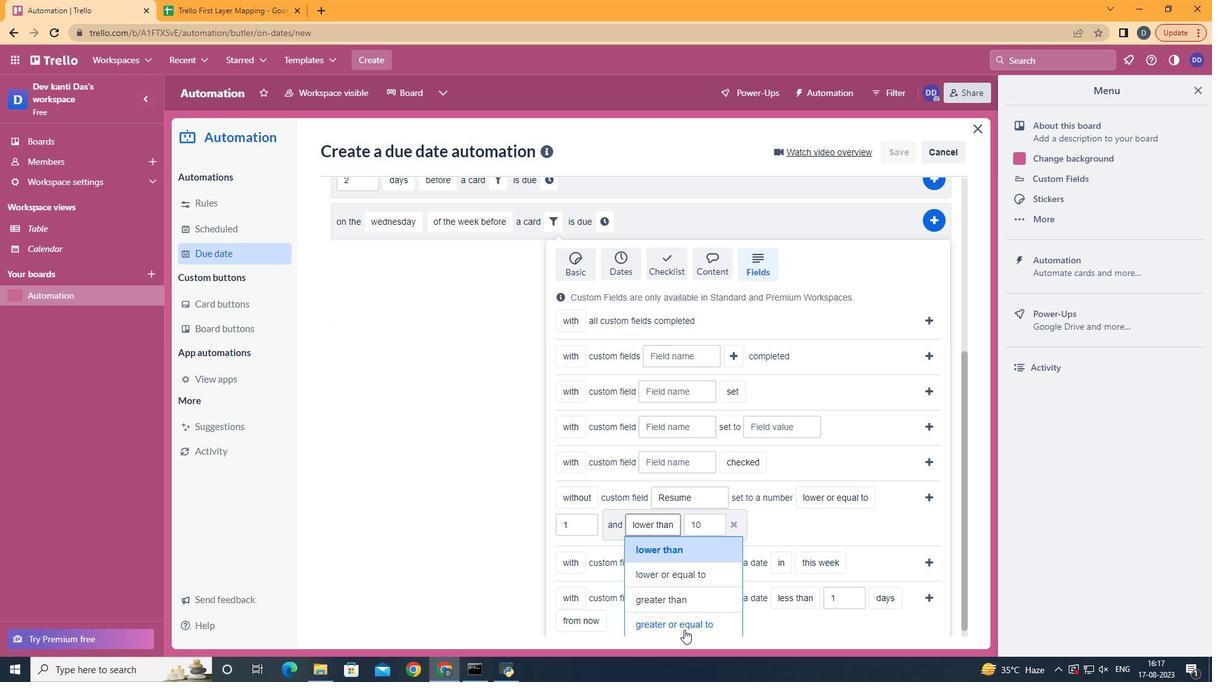 
Action: Mouse moved to (926, 500)
Screenshot: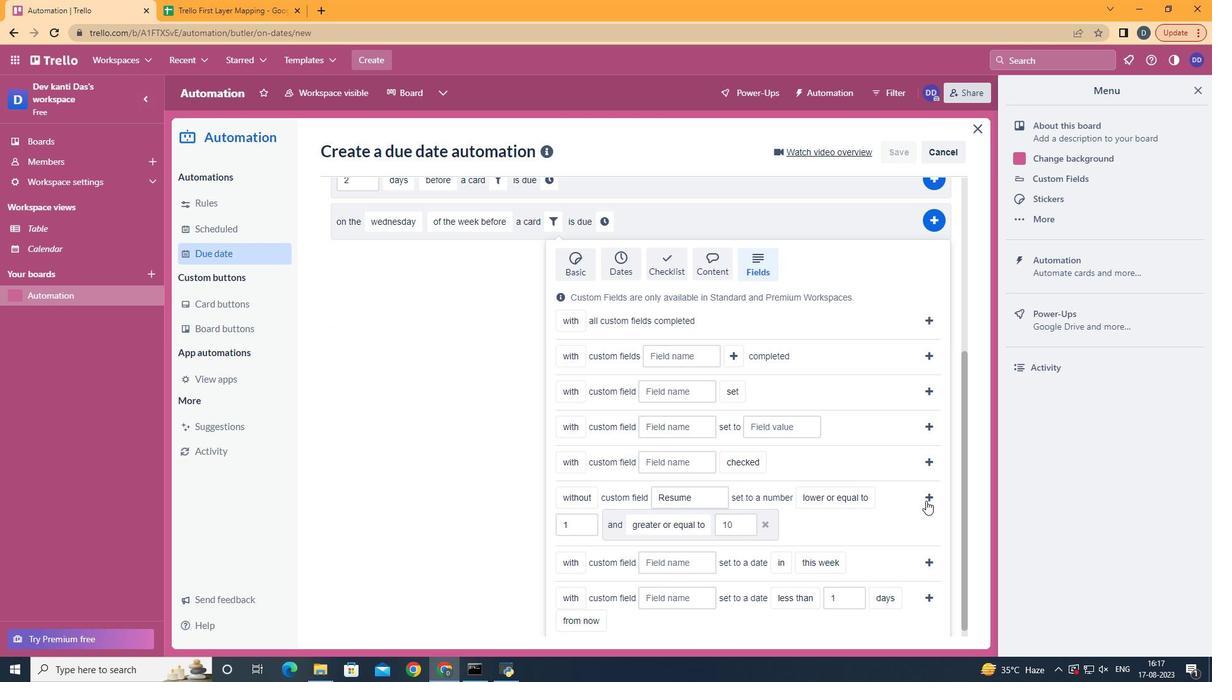 
Action: Mouse pressed left at (926, 500)
Screenshot: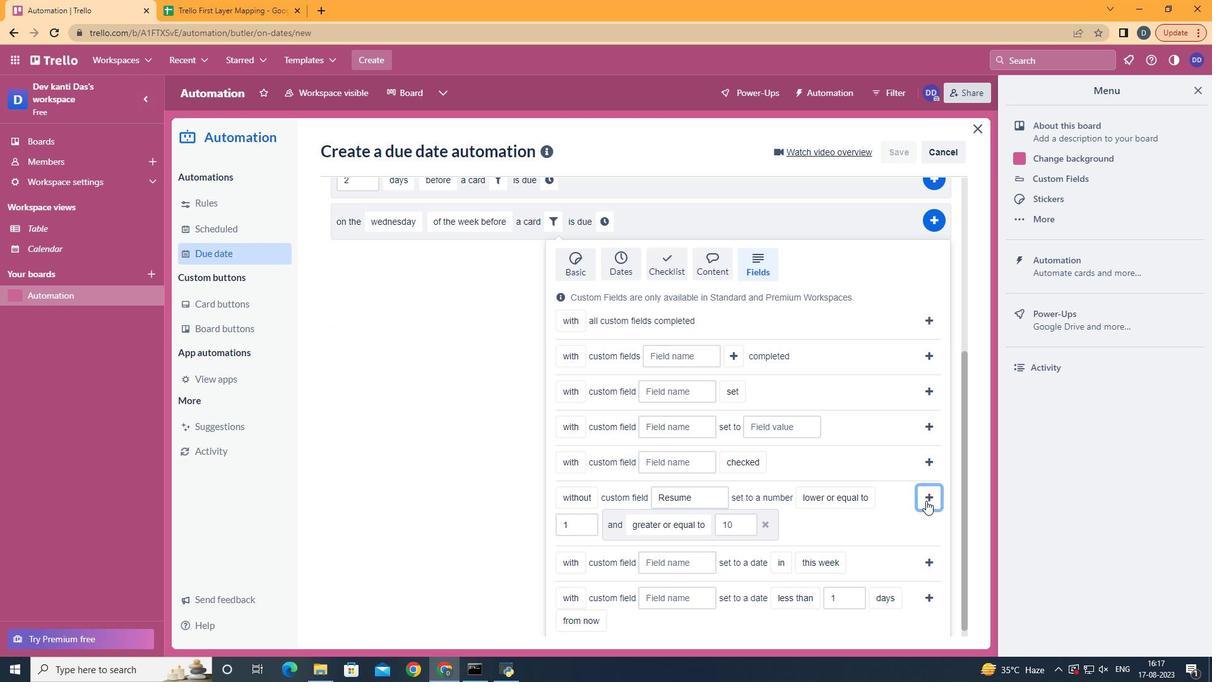 
Action: Mouse moved to (791, 536)
Screenshot: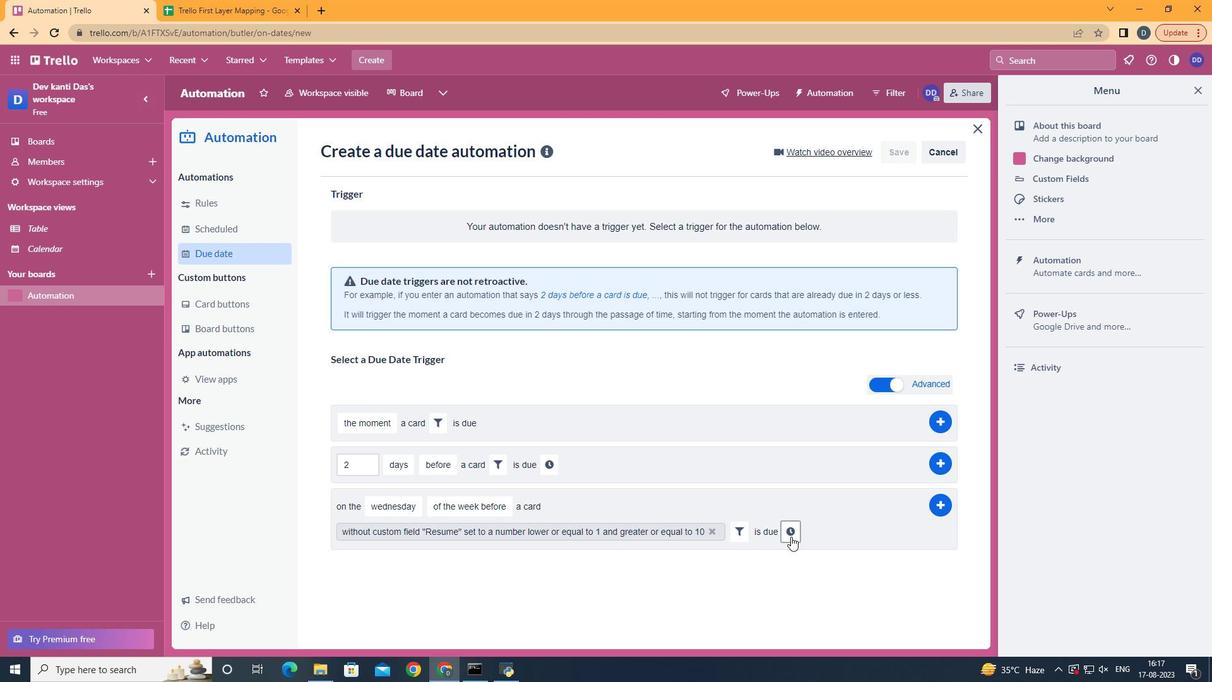 
Action: Mouse pressed left at (791, 536)
Screenshot: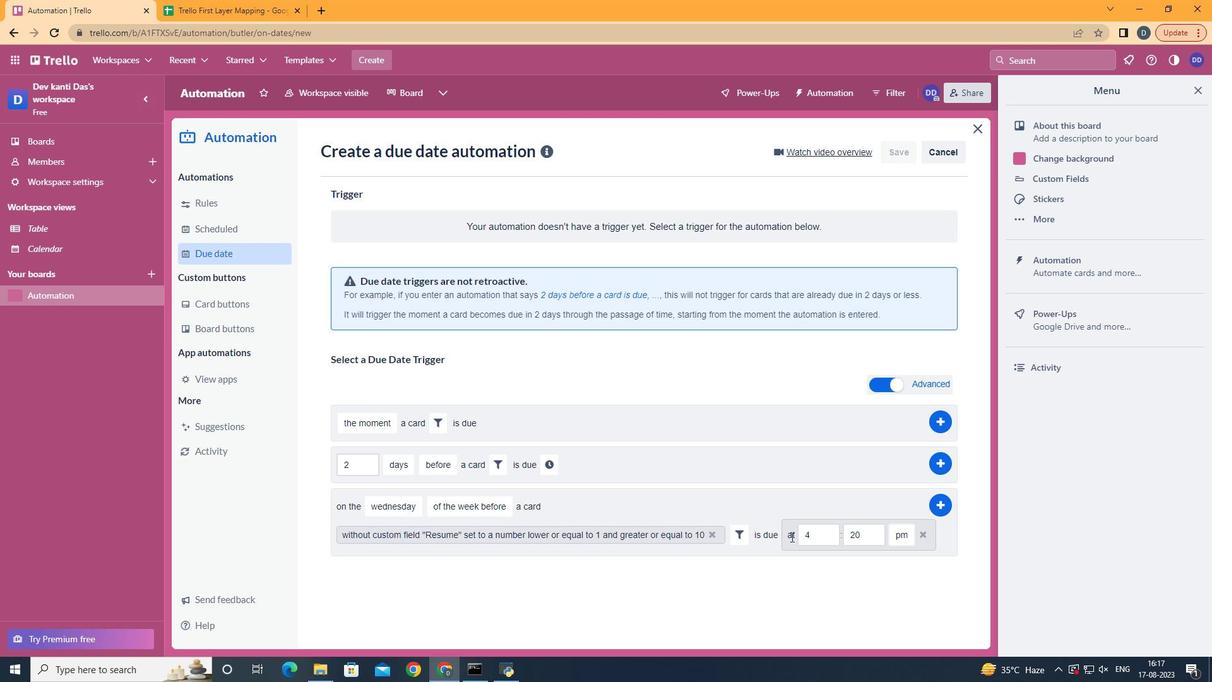 
Action: Mouse moved to (820, 533)
Screenshot: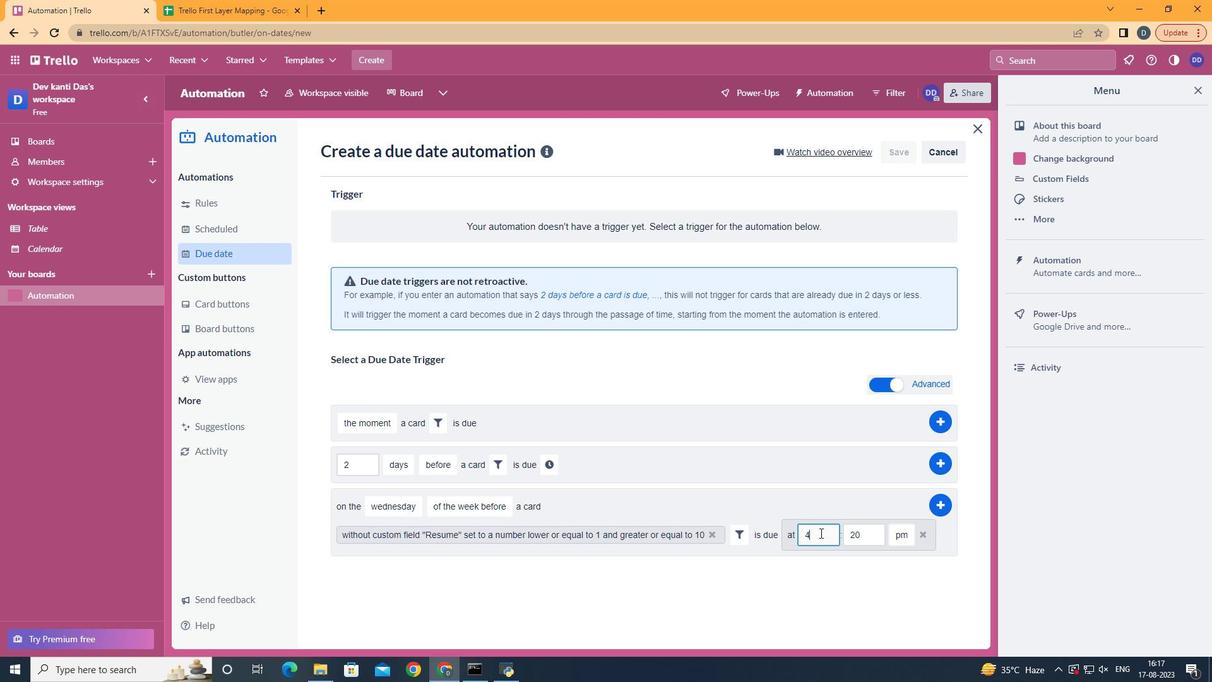 
Action: Mouse pressed left at (820, 533)
Screenshot: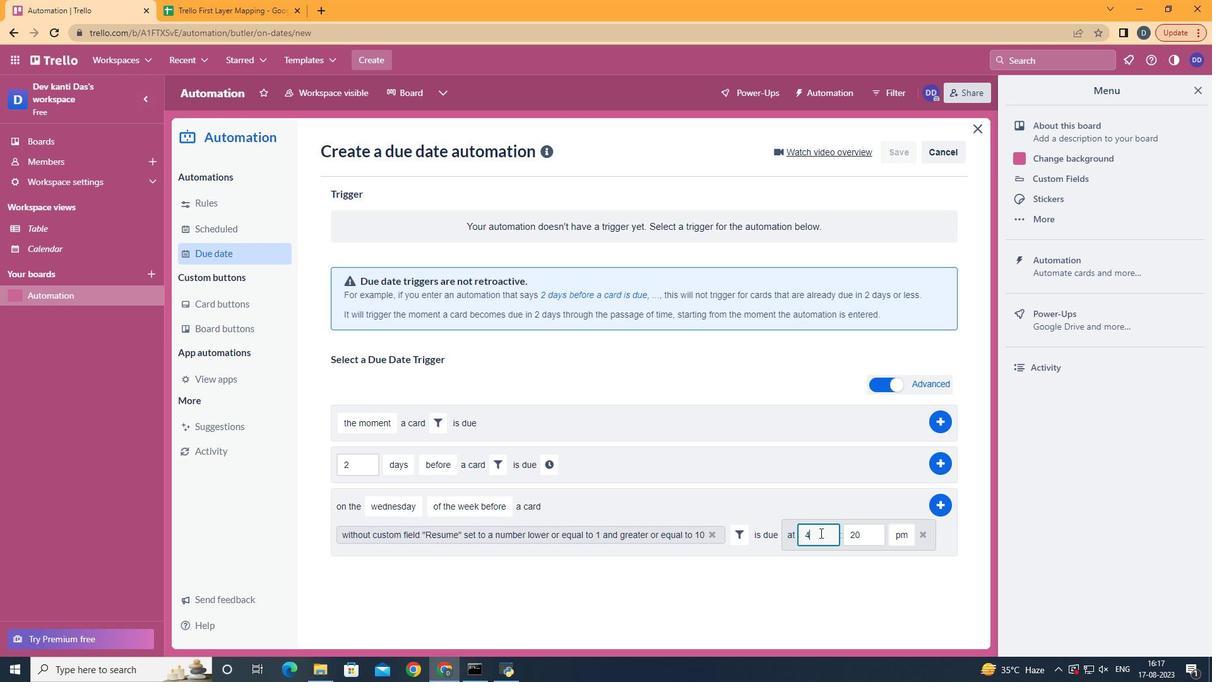 
Action: Key pressed <Key.backspace>11
Screenshot: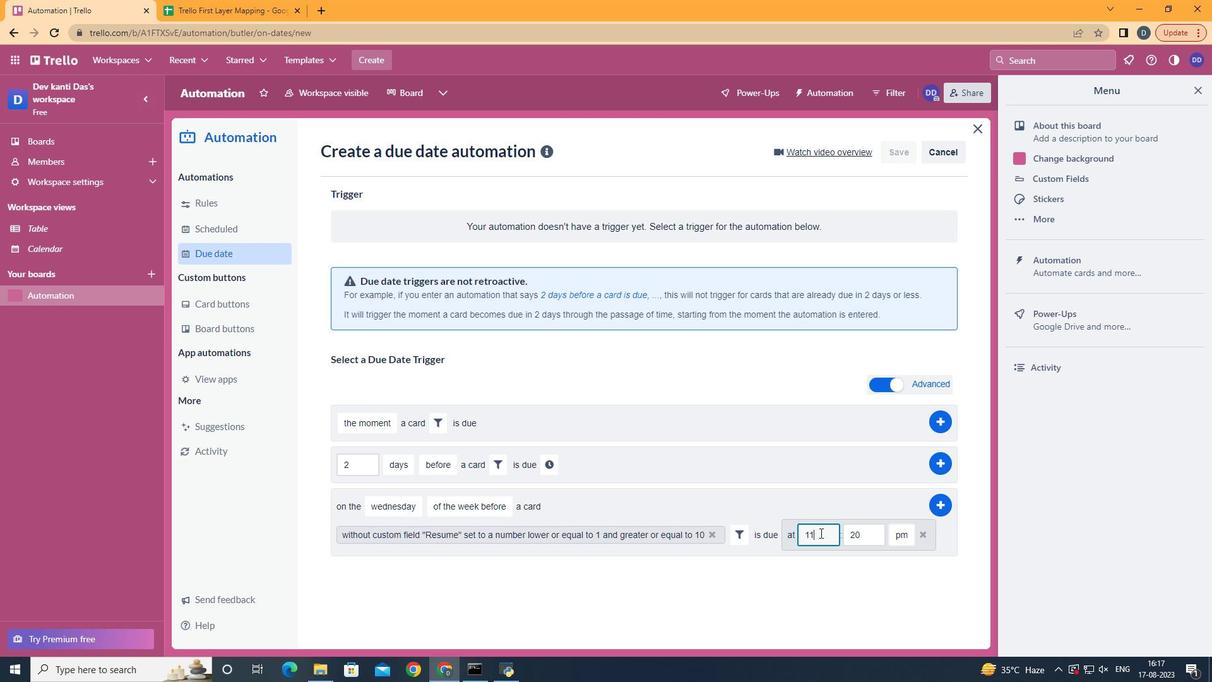 
Action: Mouse moved to (878, 531)
Screenshot: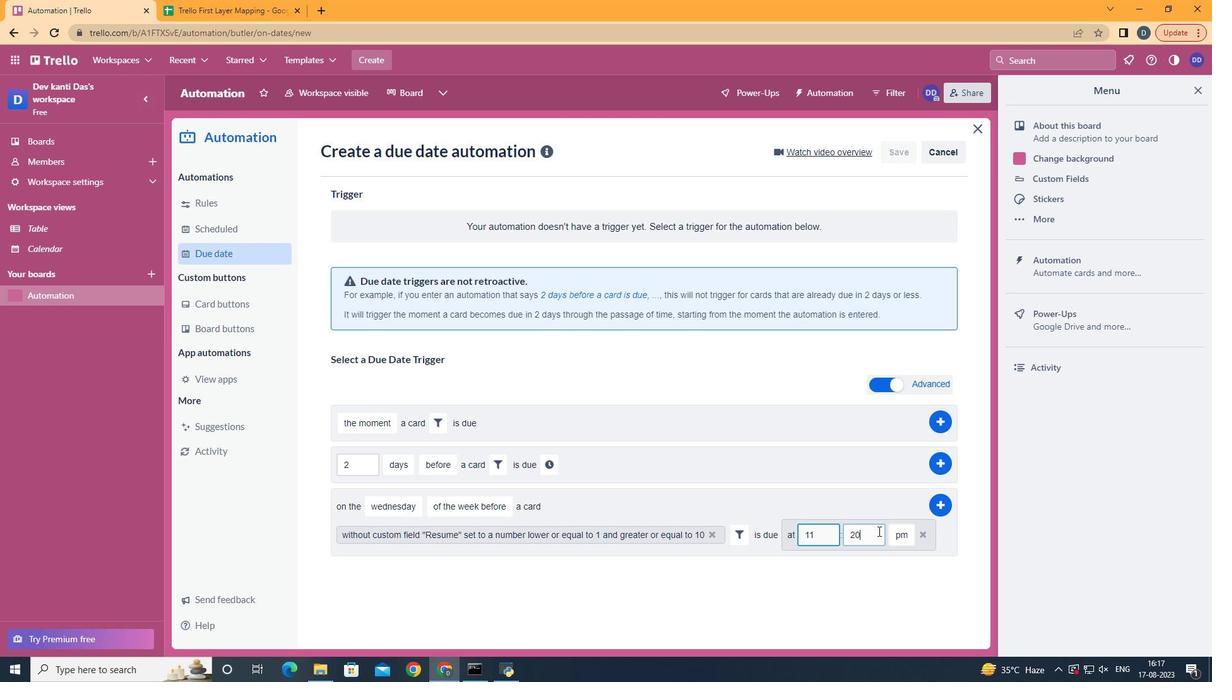 
Action: Mouse pressed left at (878, 531)
Screenshot: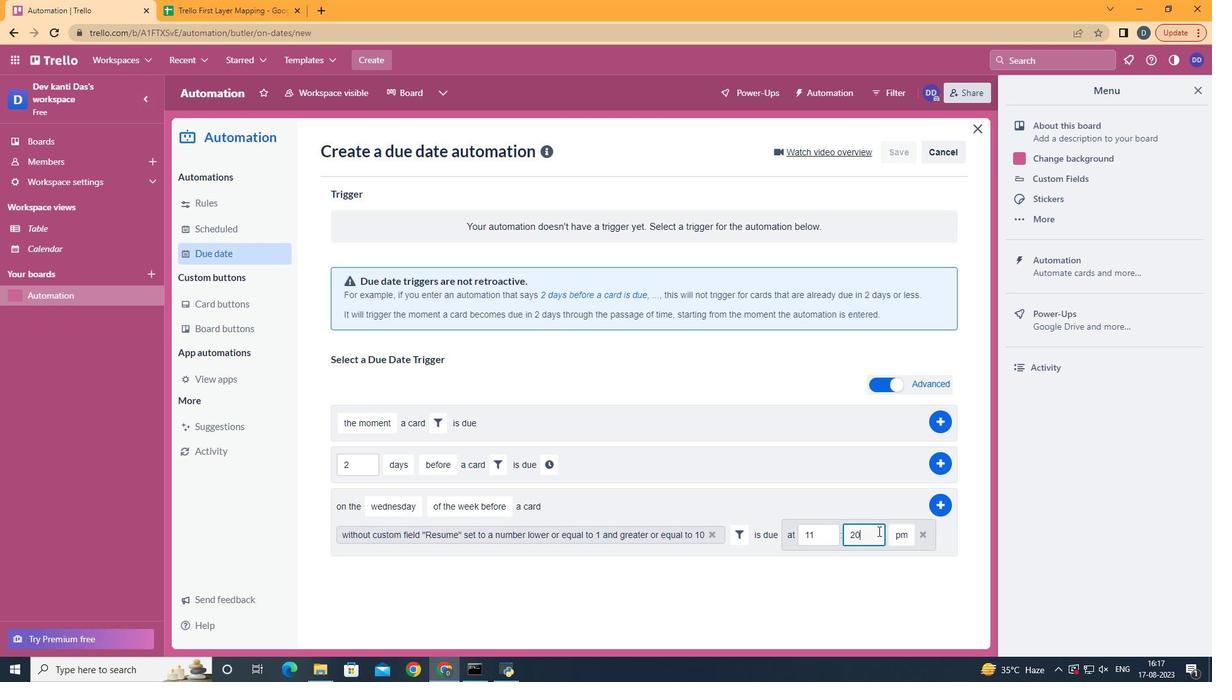 
Action: Key pressed <Key.backspace><Key.backspace>00
Screenshot: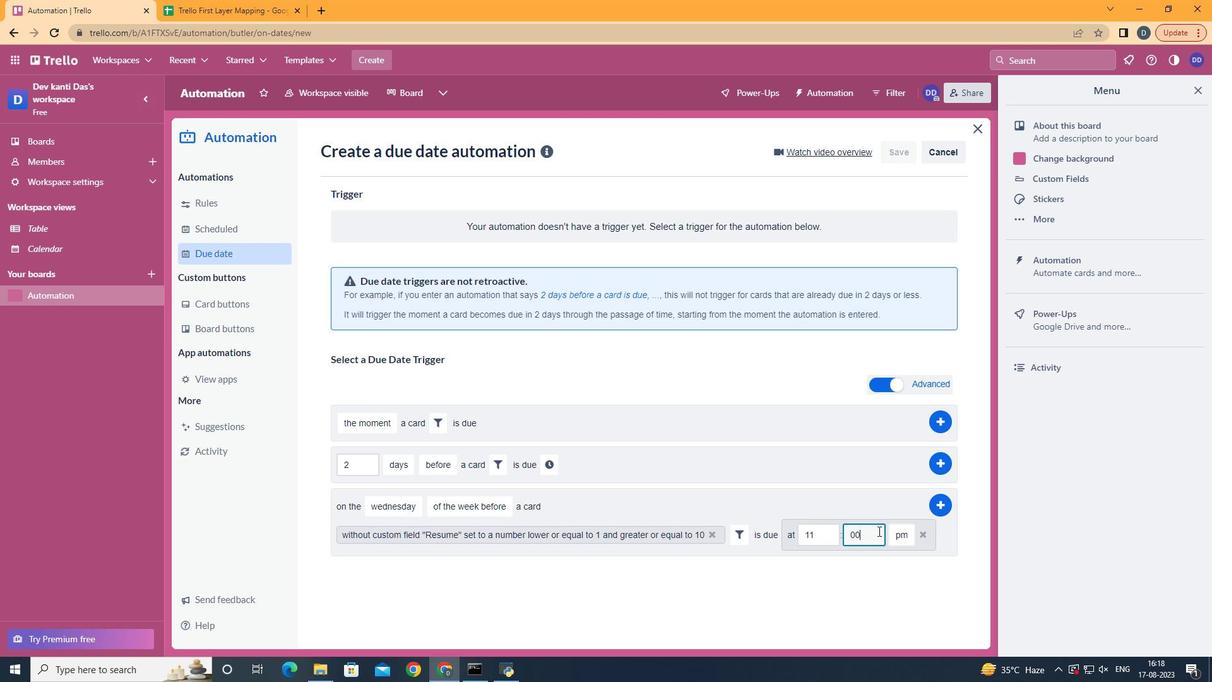 
Action: Mouse moved to (899, 560)
Screenshot: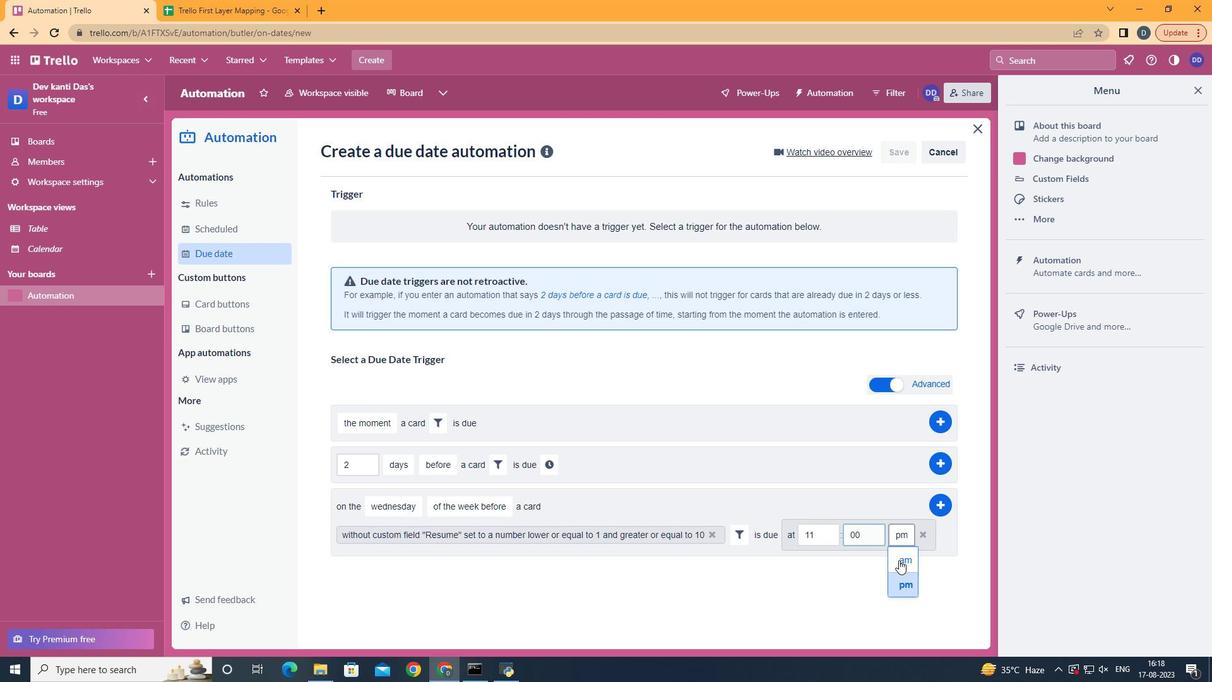 
Action: Mouse pressed left at (899, 560)
Screenshot: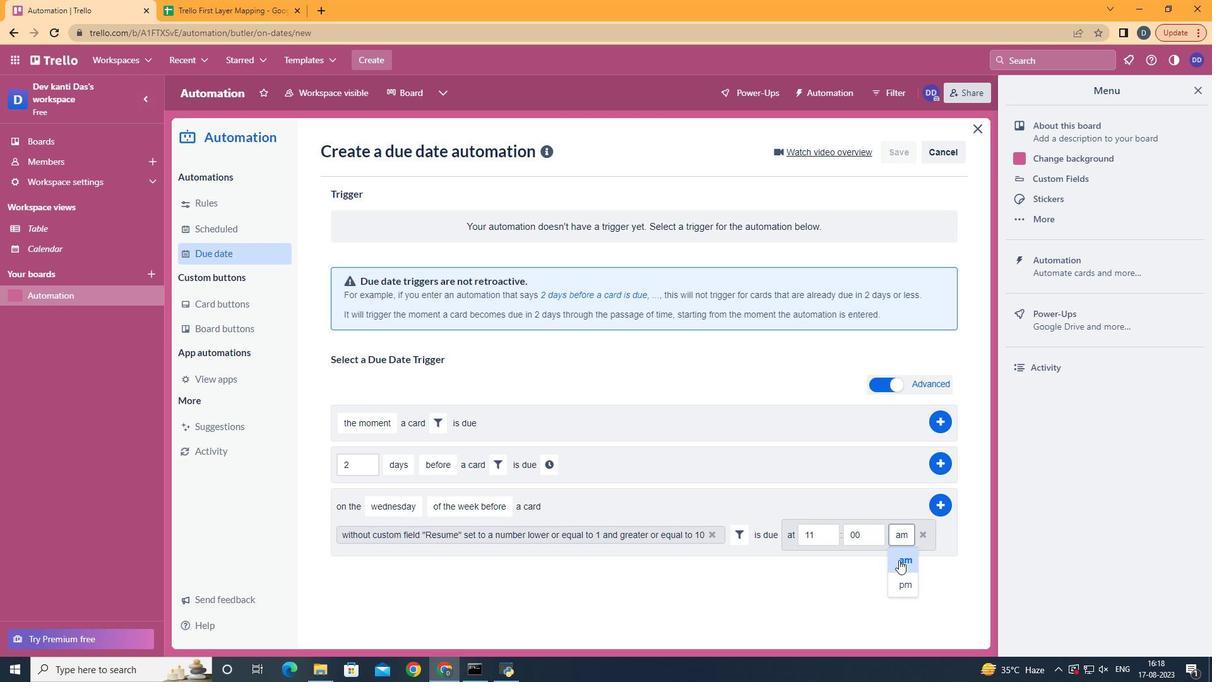 
Action: Mouse moved to (938, 513)
Screenshot: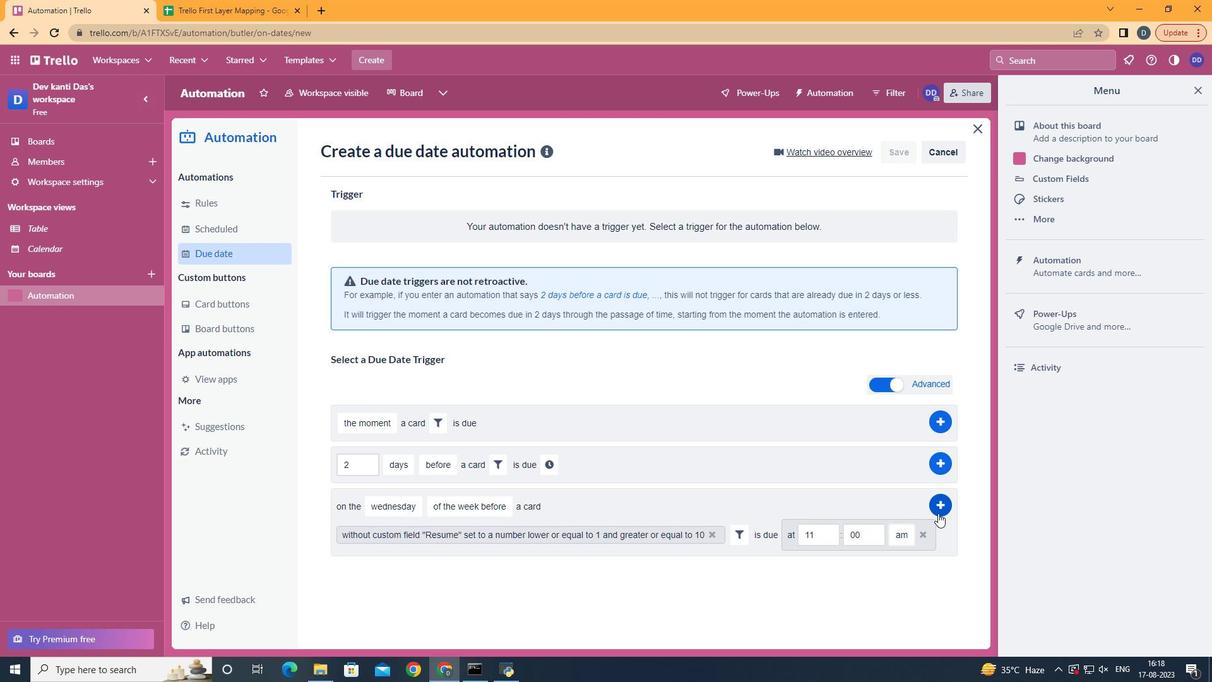 
Action: Mouse pressed left at (938, 513)
Screenshot: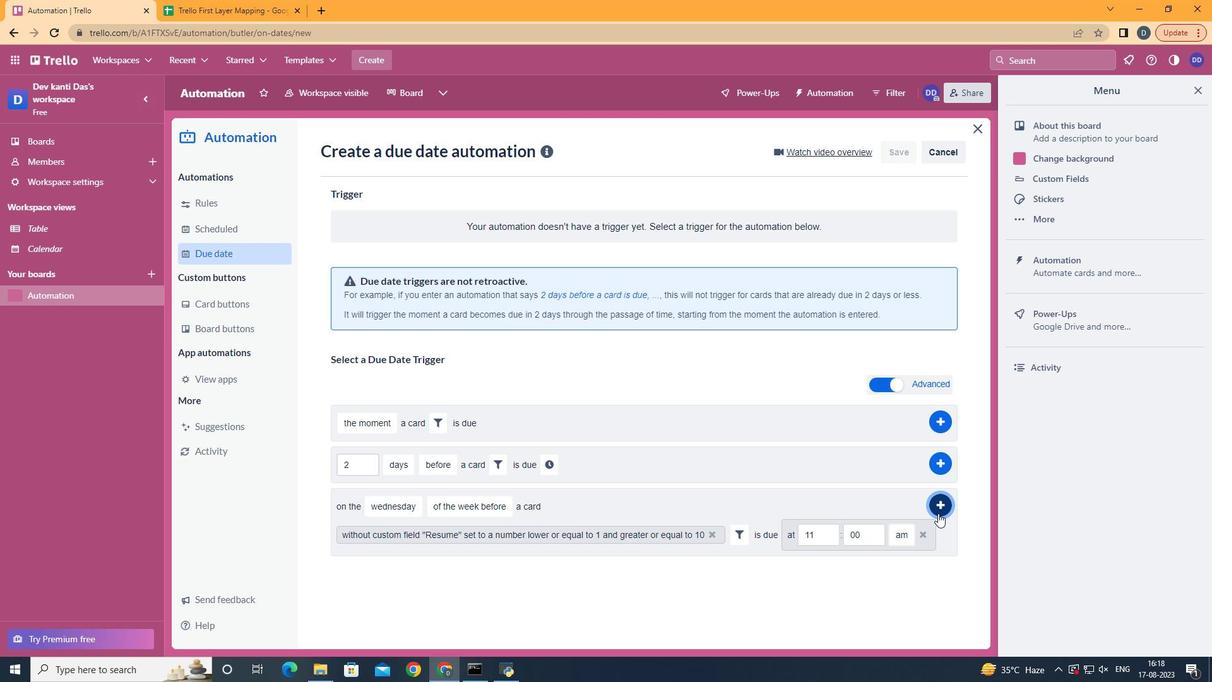 
